 Task: Open Card Market Research Survey in Board Product Roadmap Planning and Execution to Workspace Investor Relations and add a team member Softage.3@softage.net, a label Yellow, a checklist Mobile Device Management, an attachment from your google drive, a color Yellow and finally, add a card description 'Plan and execute company team-building activity at a karaoke bar' and a comment 'This item is a priority on our list, so let us focus on getting it done as soon as possible.'. Add a start date 'Jan 03, 1900' with a due date 'Jan 10, 1900'
Action: Mouse moved to (63, 285)
Screenshot: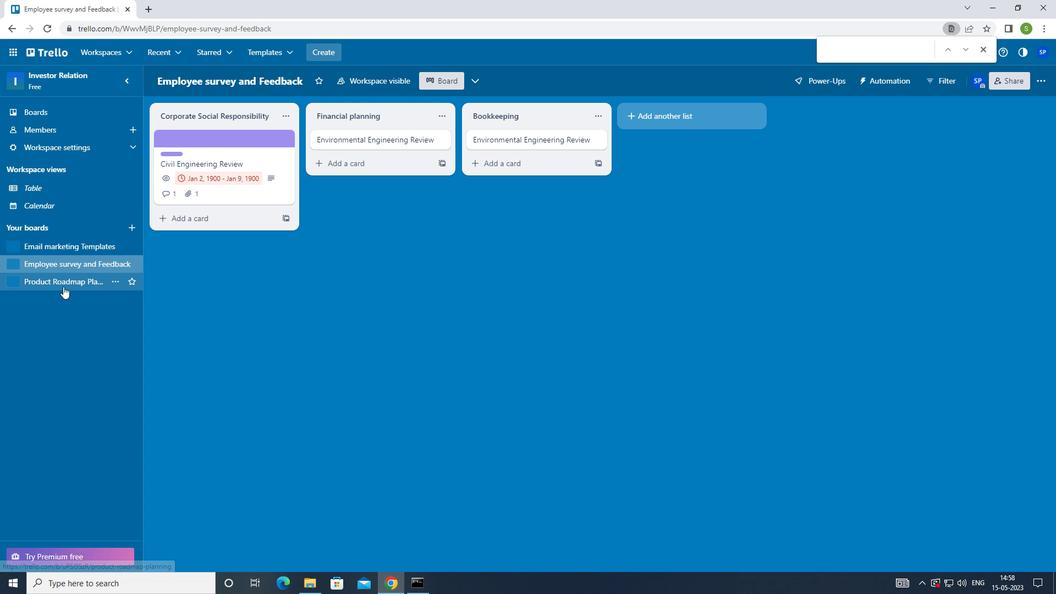 
Action: Mouse pressed left at (63, 285)
Screenshot: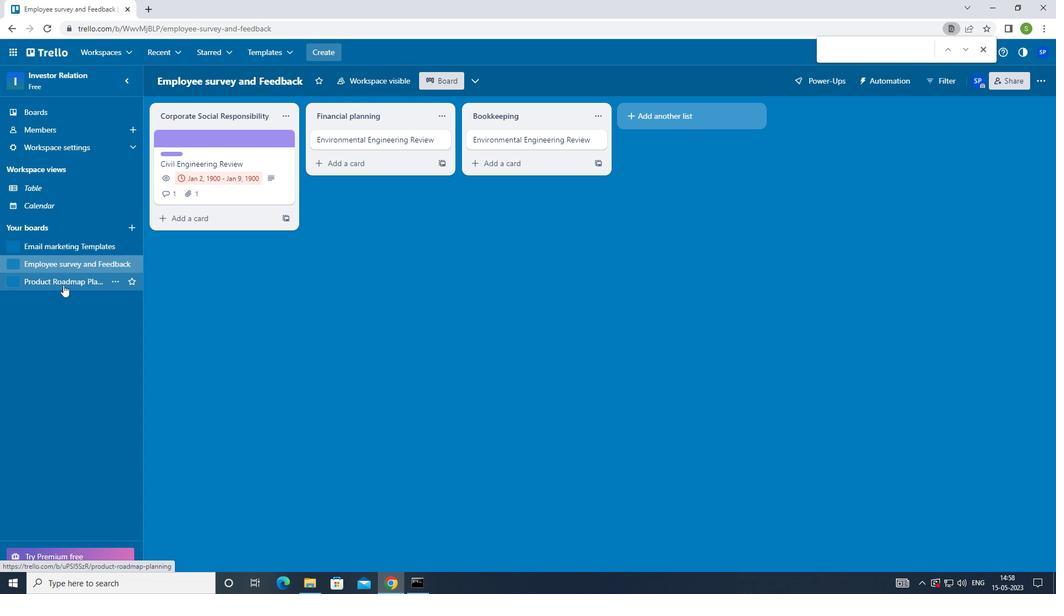
Action: Mouse moved to (214, 145)
Screenshot: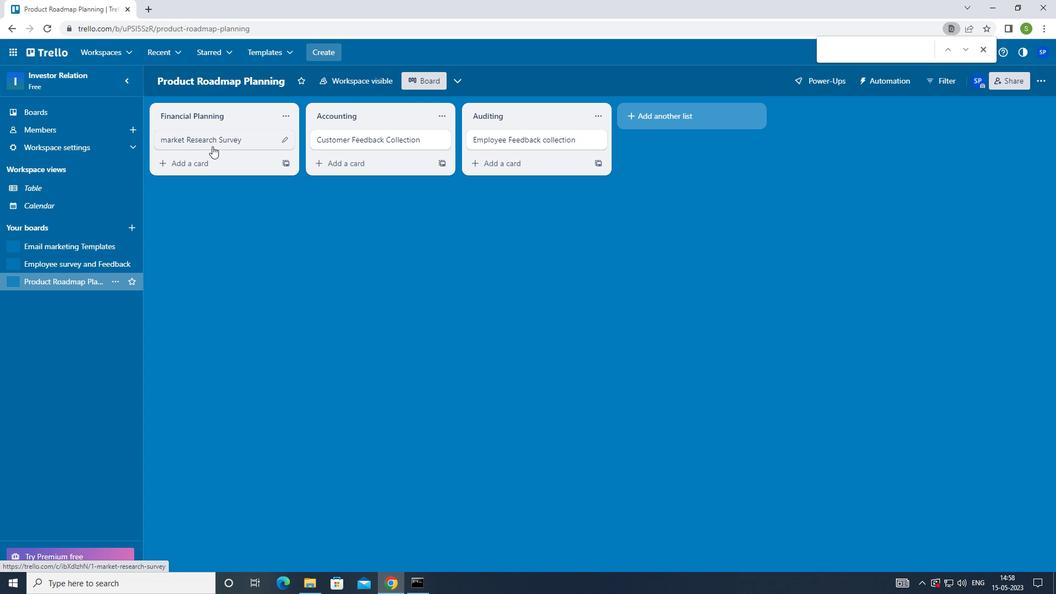 
Action: Mouse pressed left at (214, 145)
Screenshot: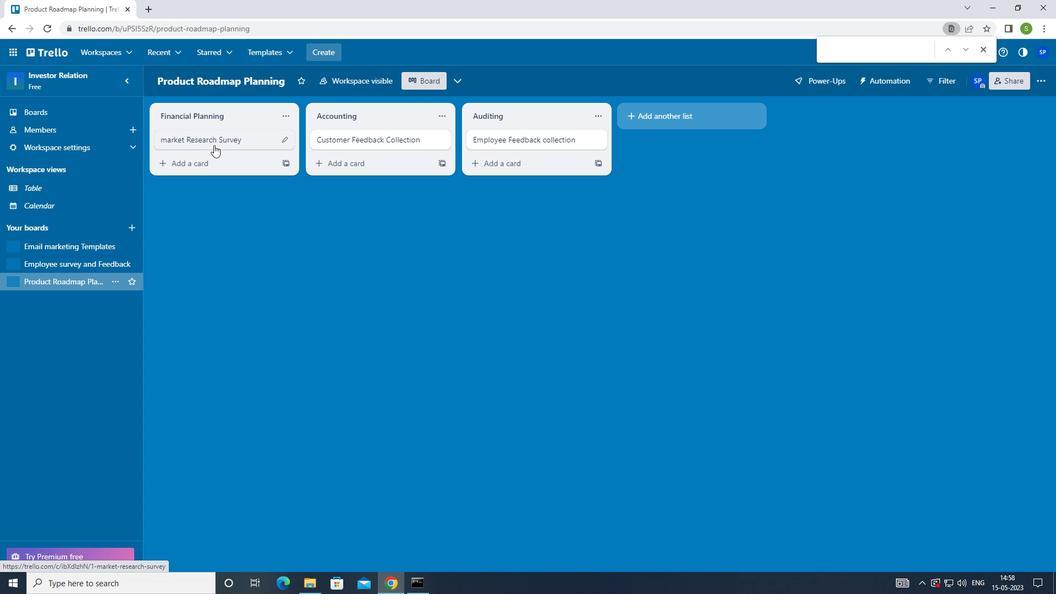 
Action: Mouse moved to (693, 141)
Screenshot: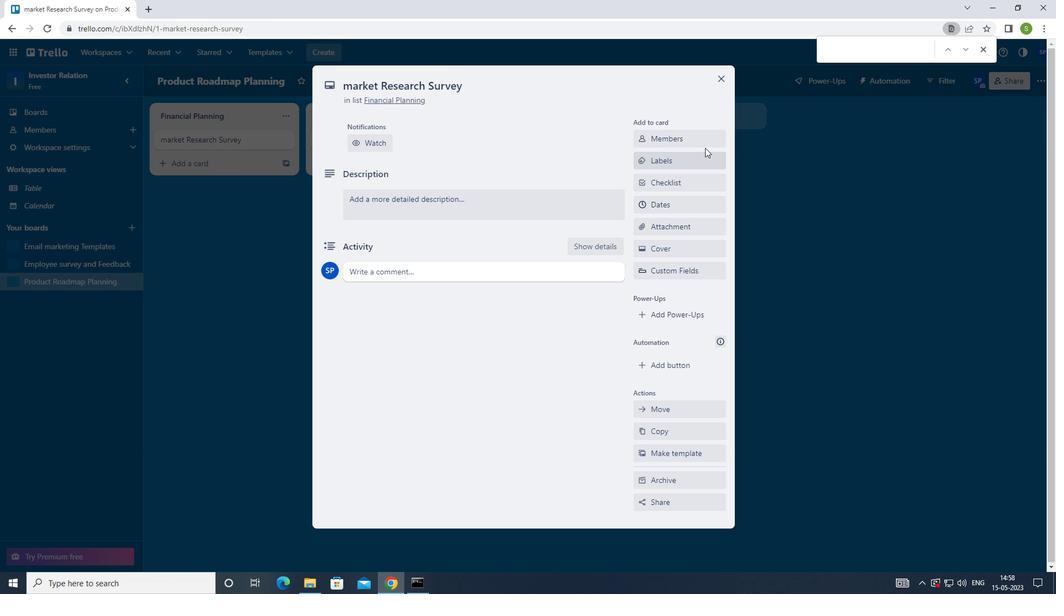 
Action: Mouse pressed left at (693, 141)
Screenshot: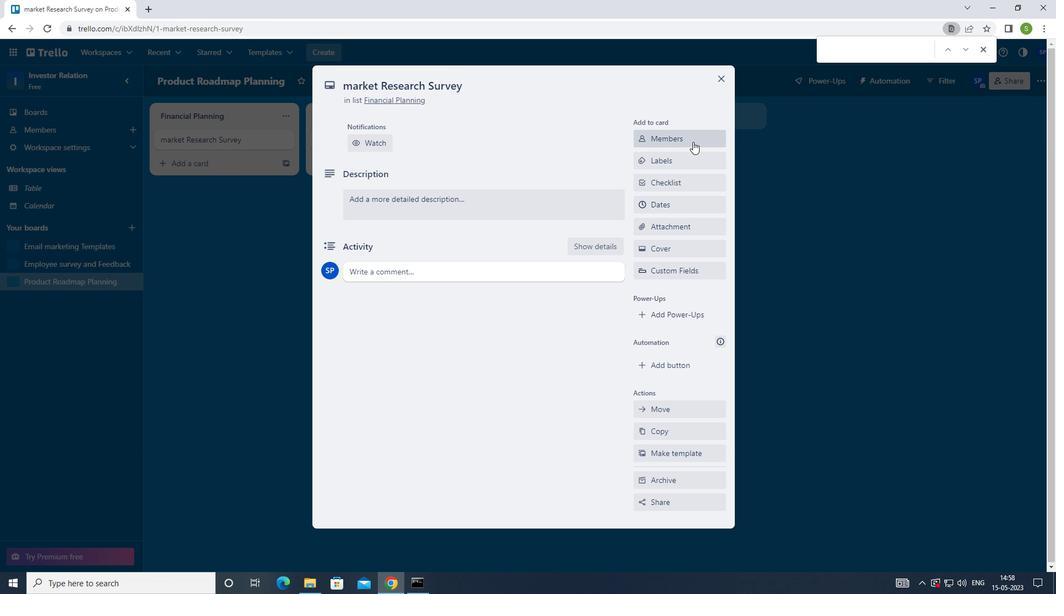 
Action: Mouse moved to (692, 160)
Screenshot: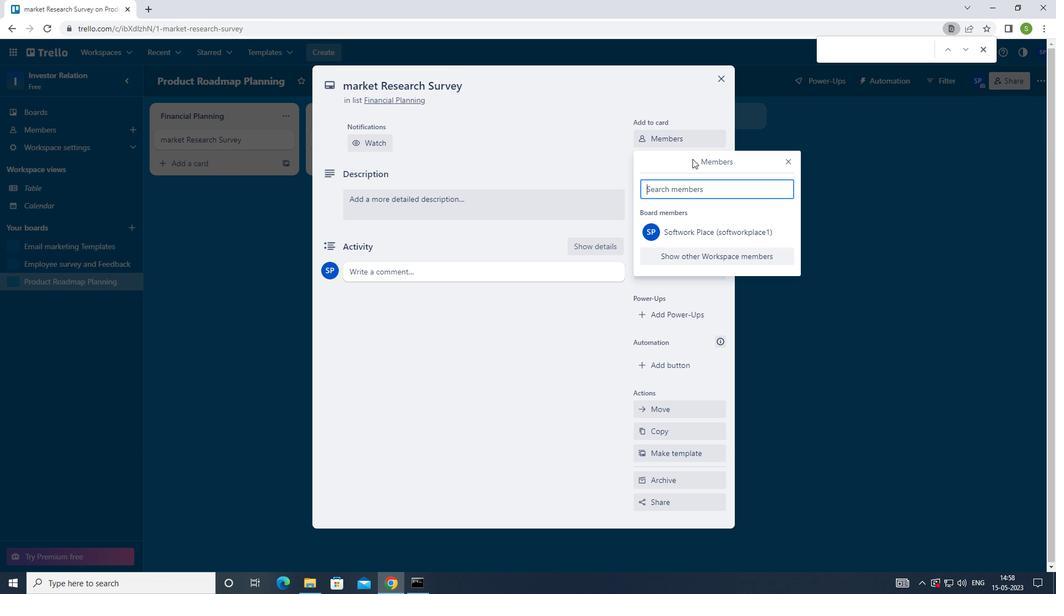 
Action: Key pressed <Key.shift>SOFTAGE.3<Key.shift>@SOFTAGE.NET<Key.enter>
Screenshot: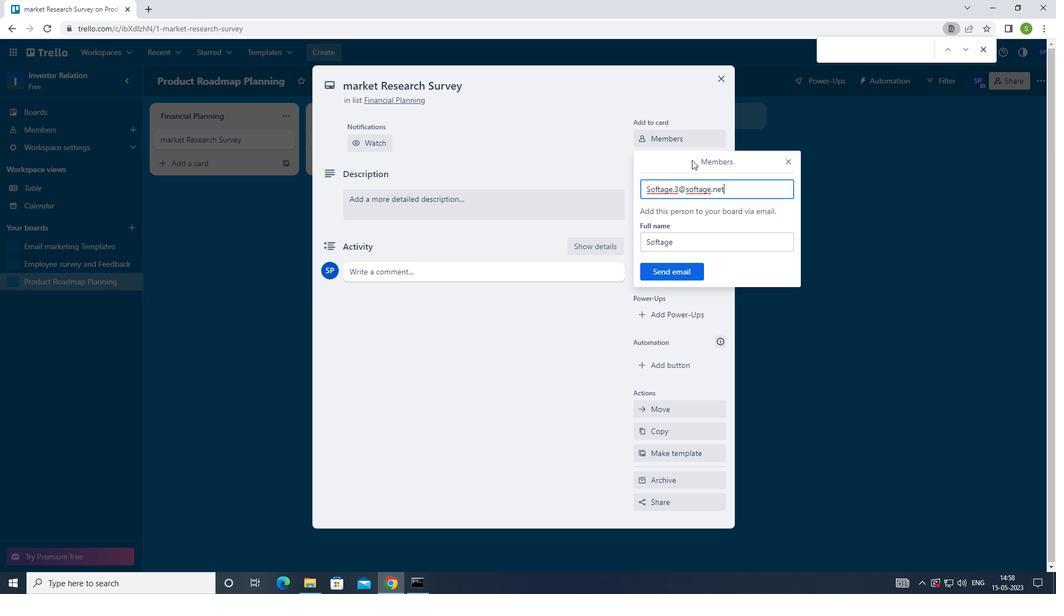 
Action: Mouse moved to (785, 164)
Screenshot: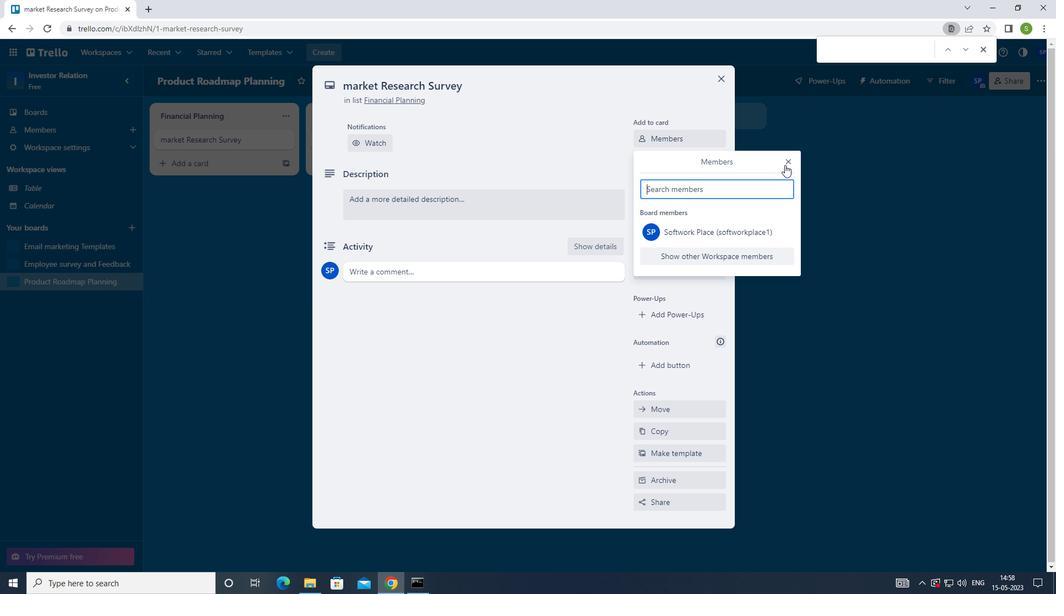 
Action: Mouse pressed left at (785, 164)
Screenshot: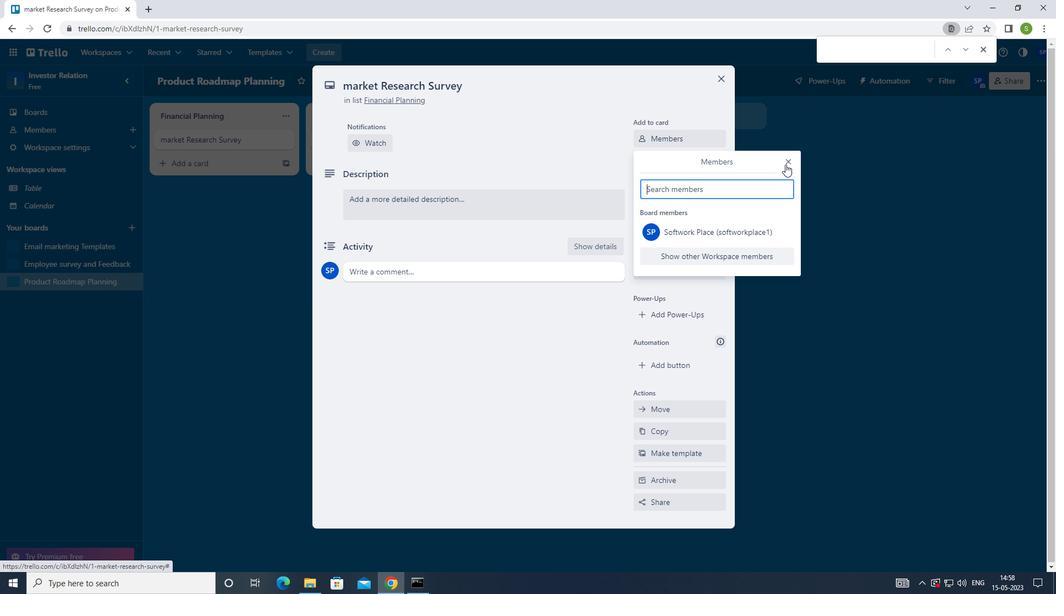 
Action: Mouse moved to (678, 165)
Screenshot: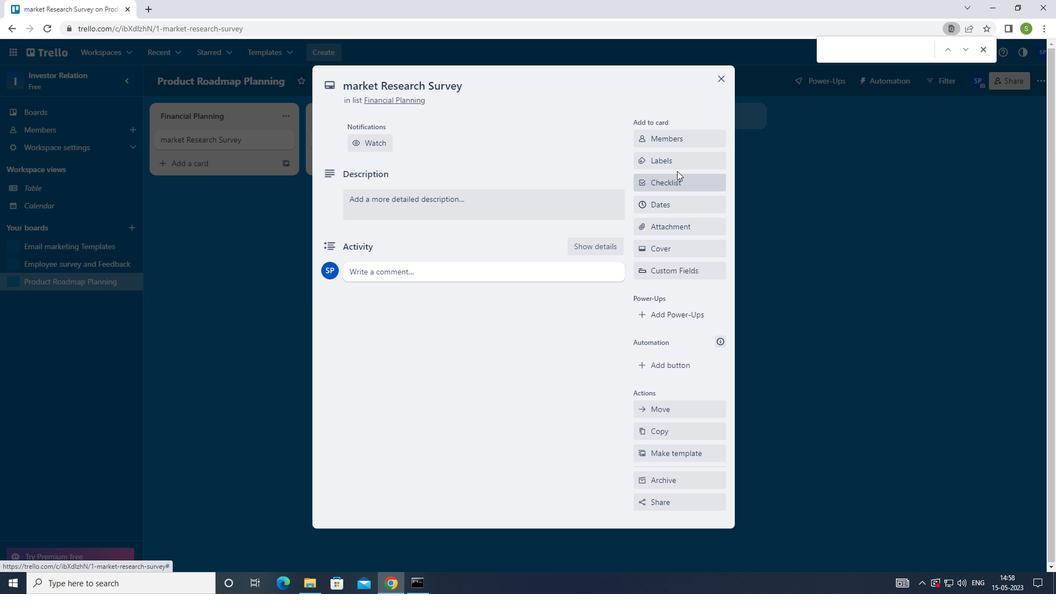 
Action: Mouse pressed left at (678, 165)
Screenshot: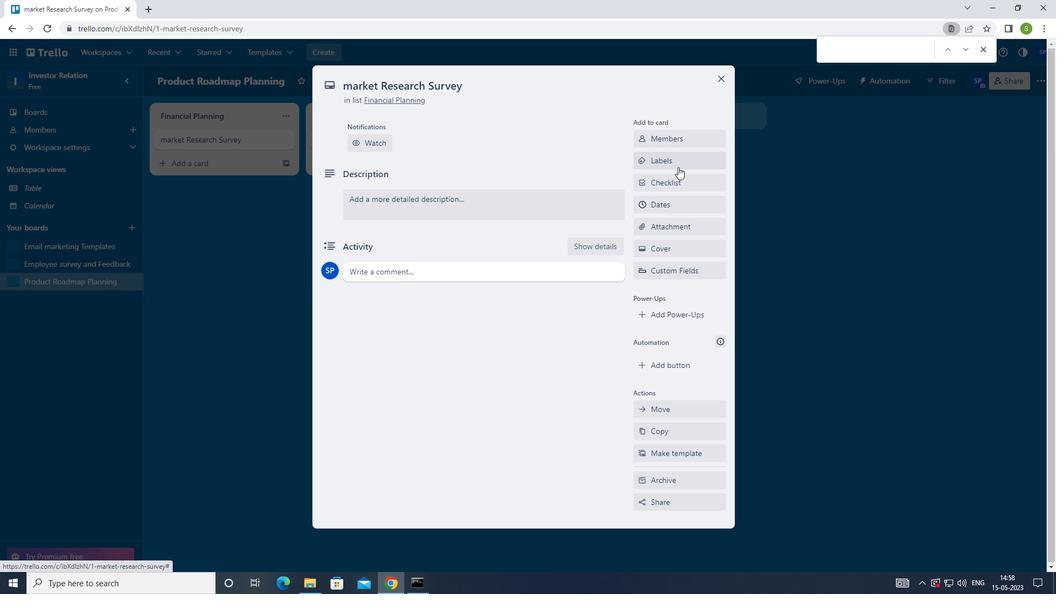 
Action: Mouse moved to (644, 271)
Screenshot: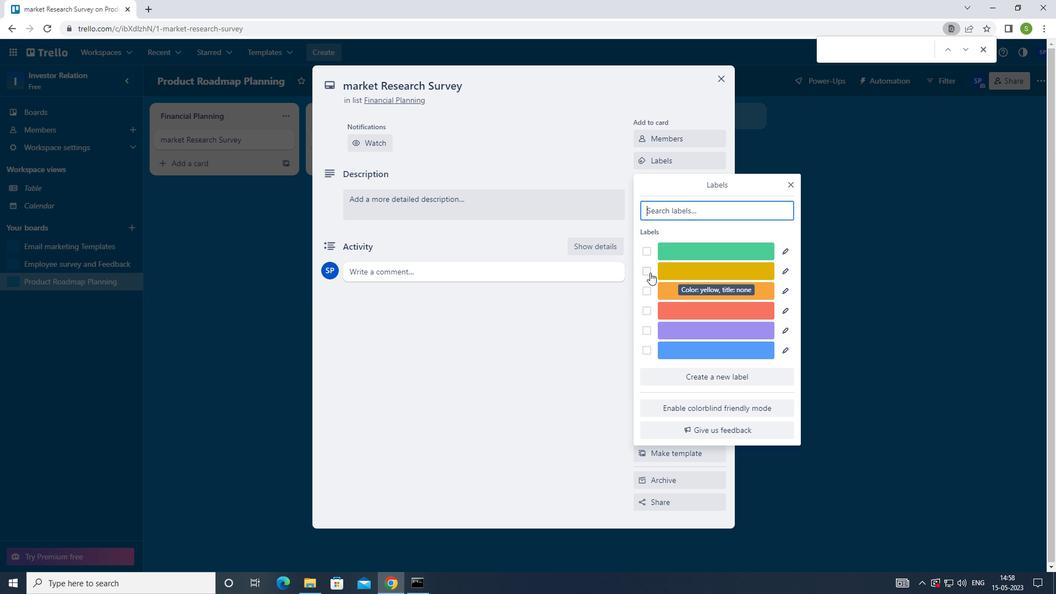 
Action: Mouse pressed left at (644, 271)
Screenshot: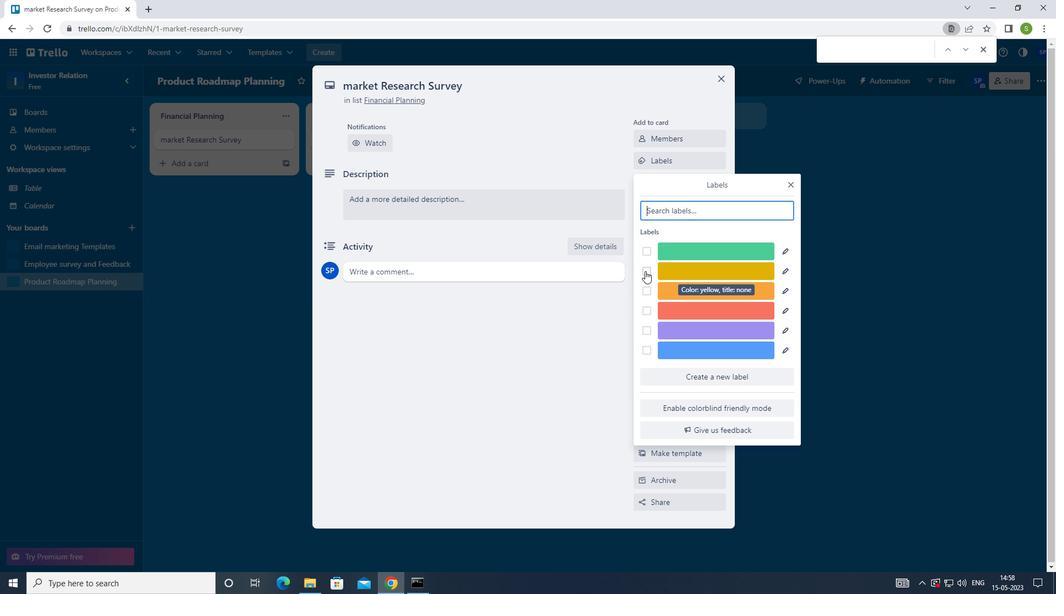 
Action: Mouse moved to (790, 185)
Screenshot: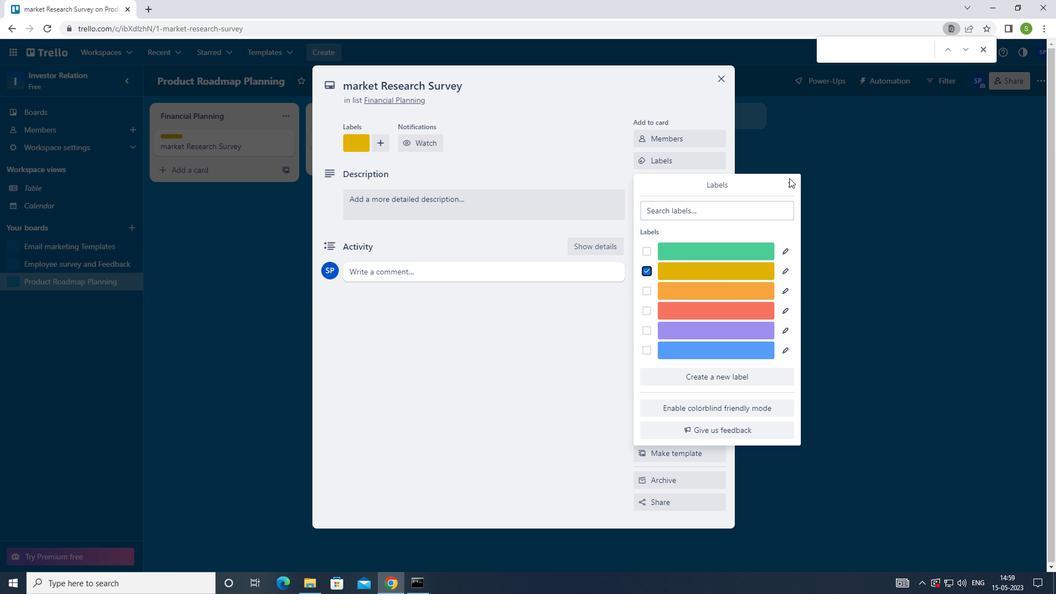 
Action: Mouse pressed left at (790, 185)
Screenshot: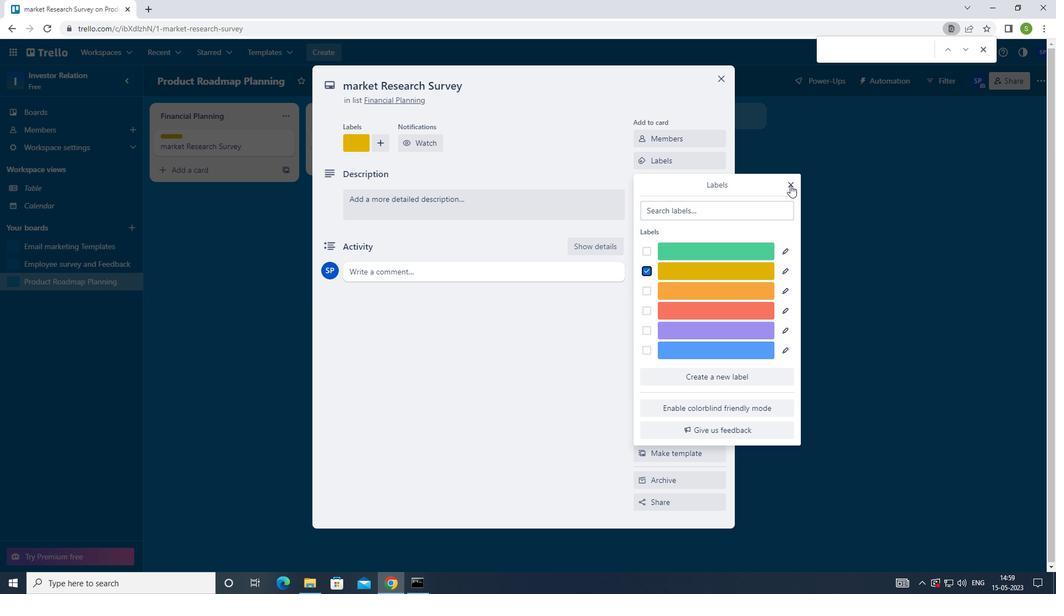 
Action: Mouse moved to (677, 186)
Screenshot: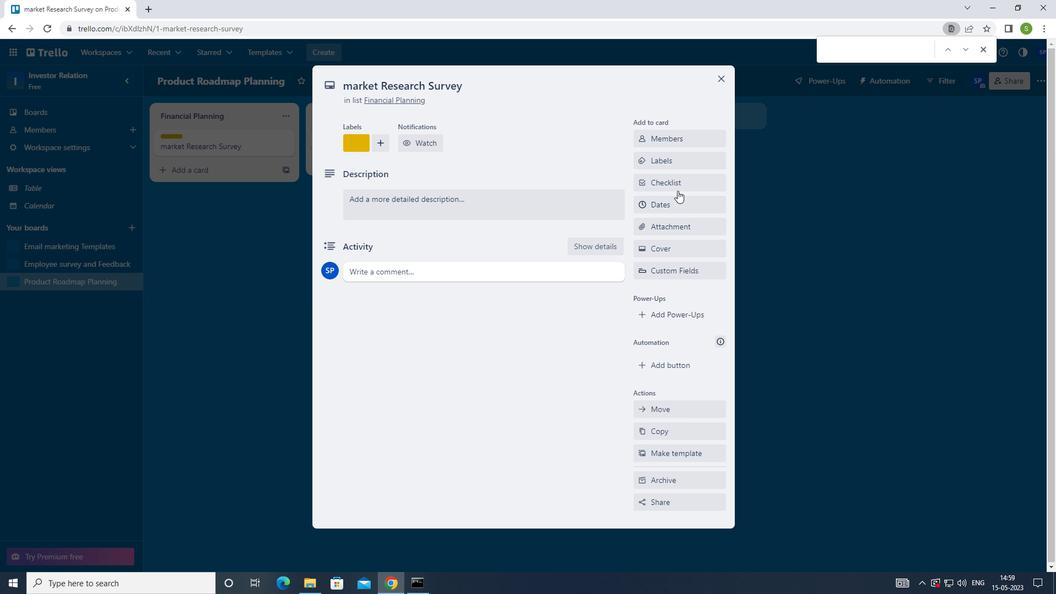 
Action: Mouse pressed left at (677, 186)
Screenshot: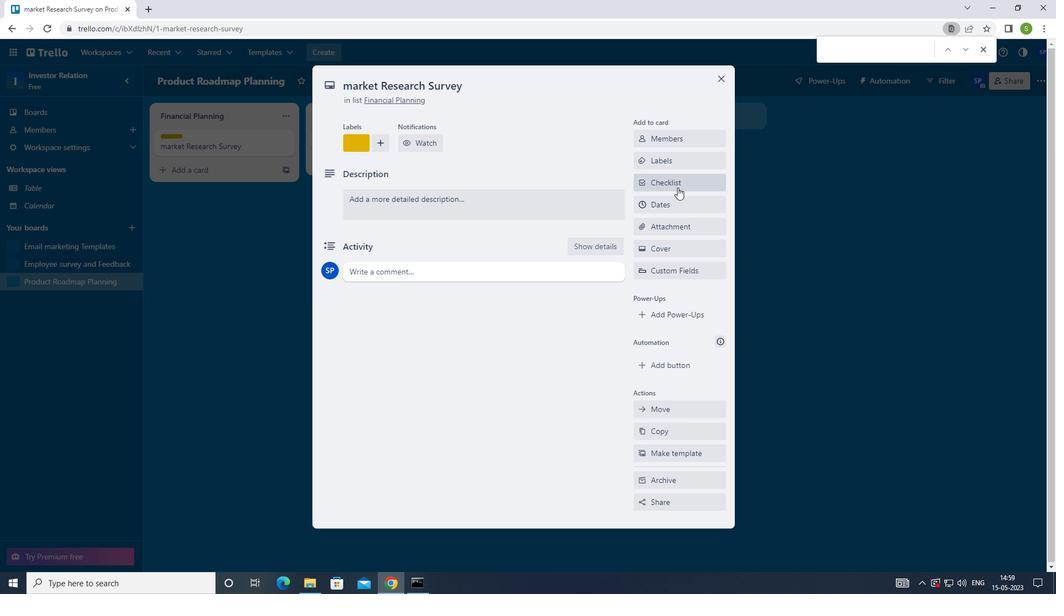 
Action: Mouse moved to (746, 191)
Screenshot: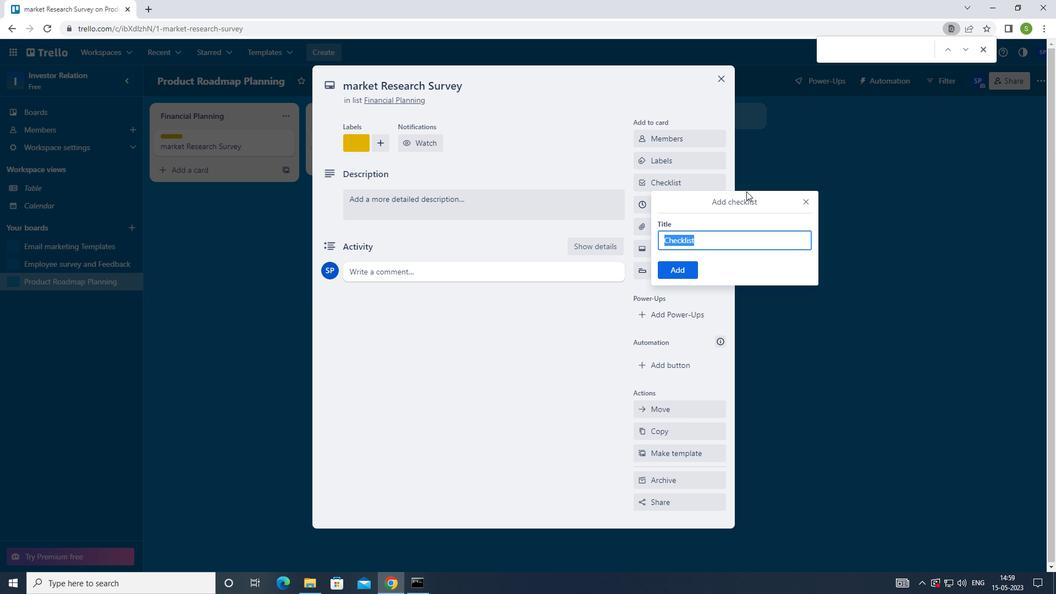 
Action: Key pressed <Key.shift><Key.shift><Key.shift>MOBILK<Key.backspace>E<Key.space><Key.shift>DEVICE<Key.space><Key.shift>MANAGMENT
Screenshot: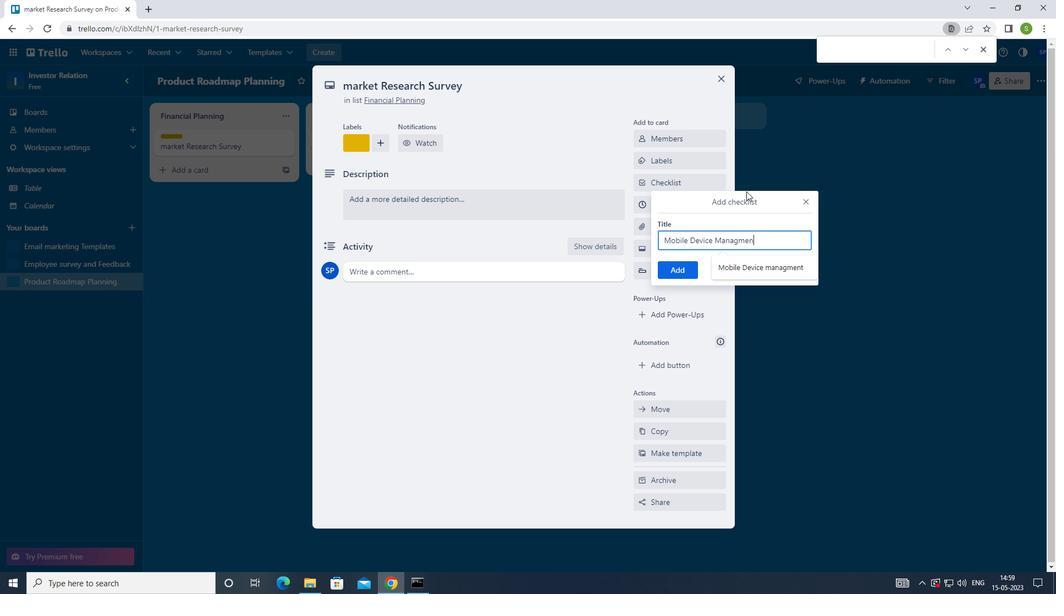 
Action: Mouse moved to (684, 273)
Screenshot: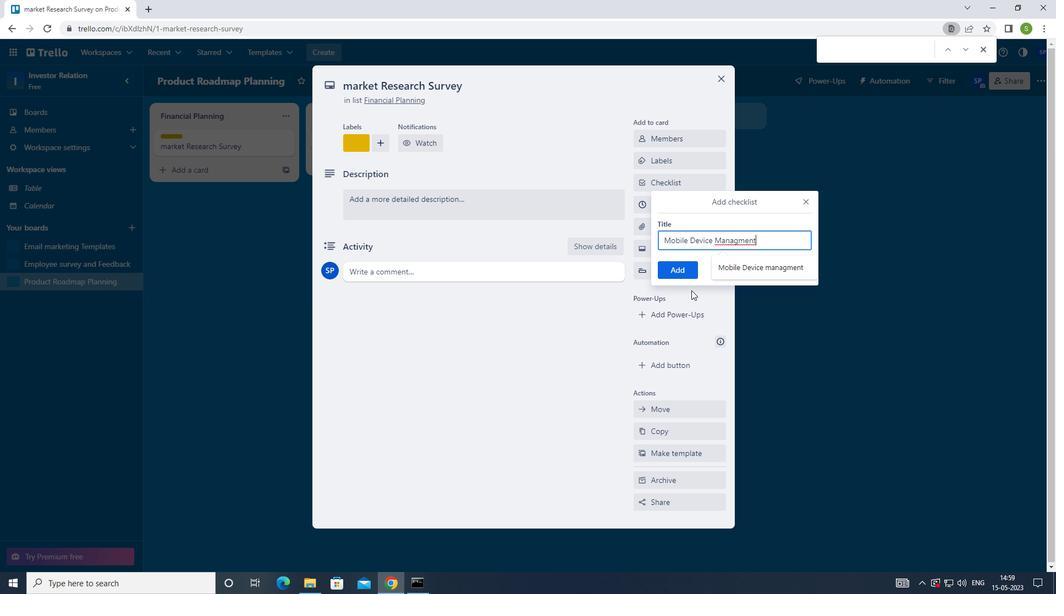 
Action: Mouse pressed left at (684, 273)
Screenshot: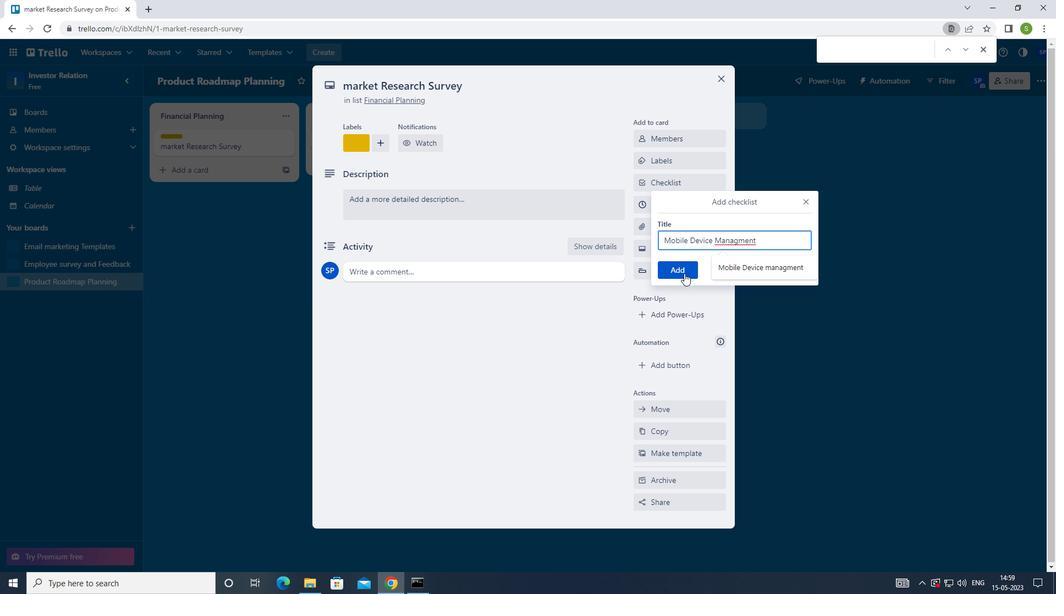 
Action: Mouse moved to (669, 231)
Screenshot: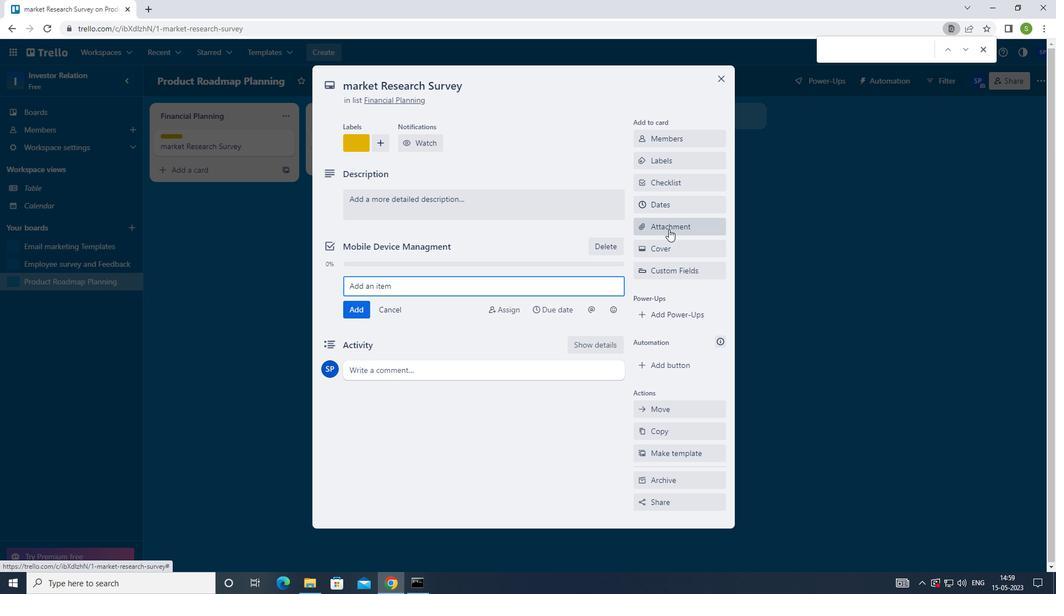 
Action: Mouse pressed left at (669, 231)
Screenshot: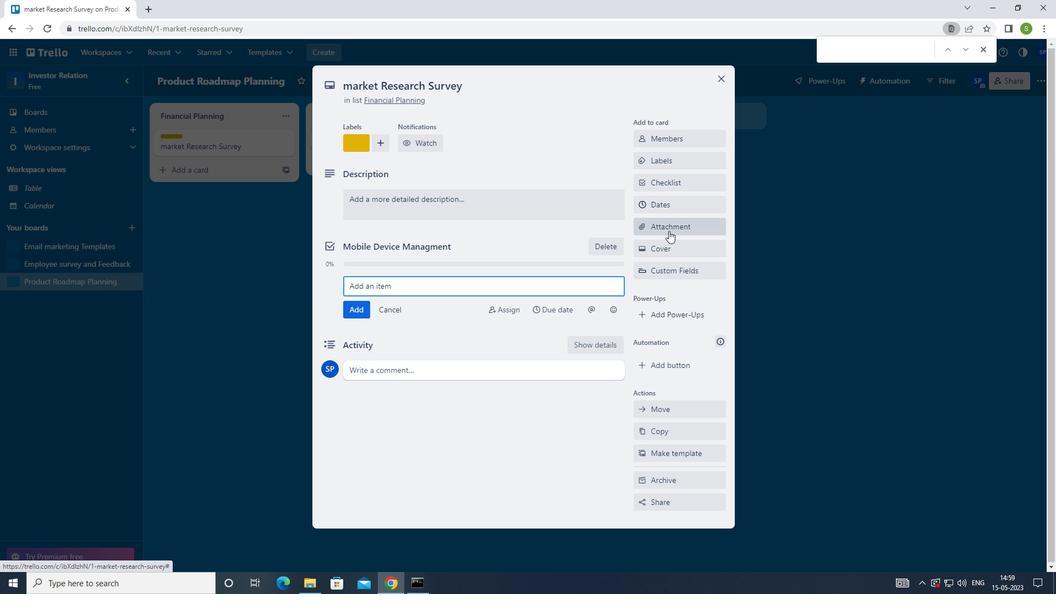 
Action: Mouse moved to (671, 313)
Screenshot: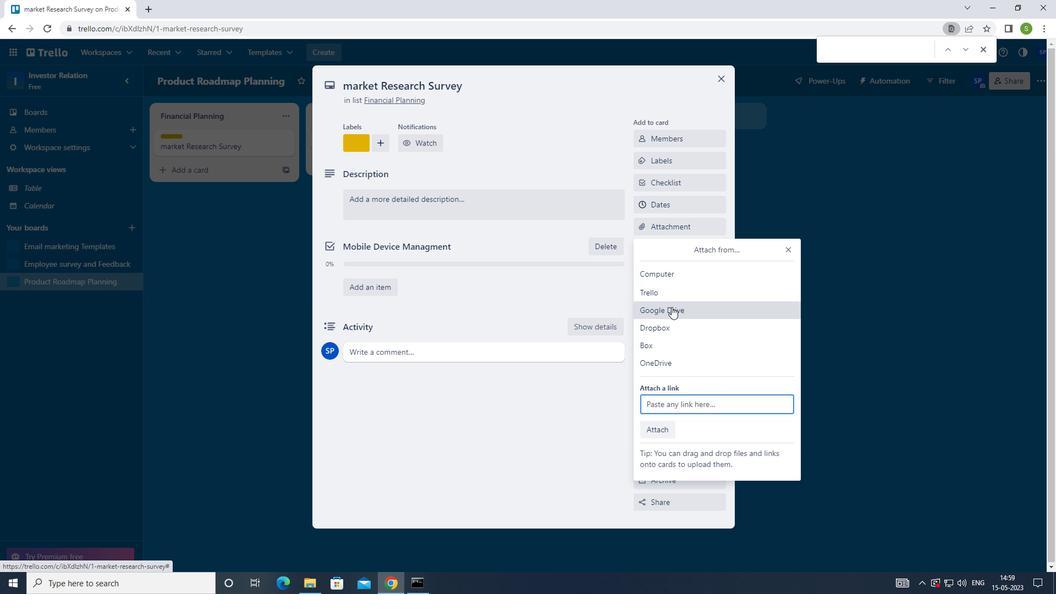 
Action: Mouse pressed left at (671, 313)
Screenshot: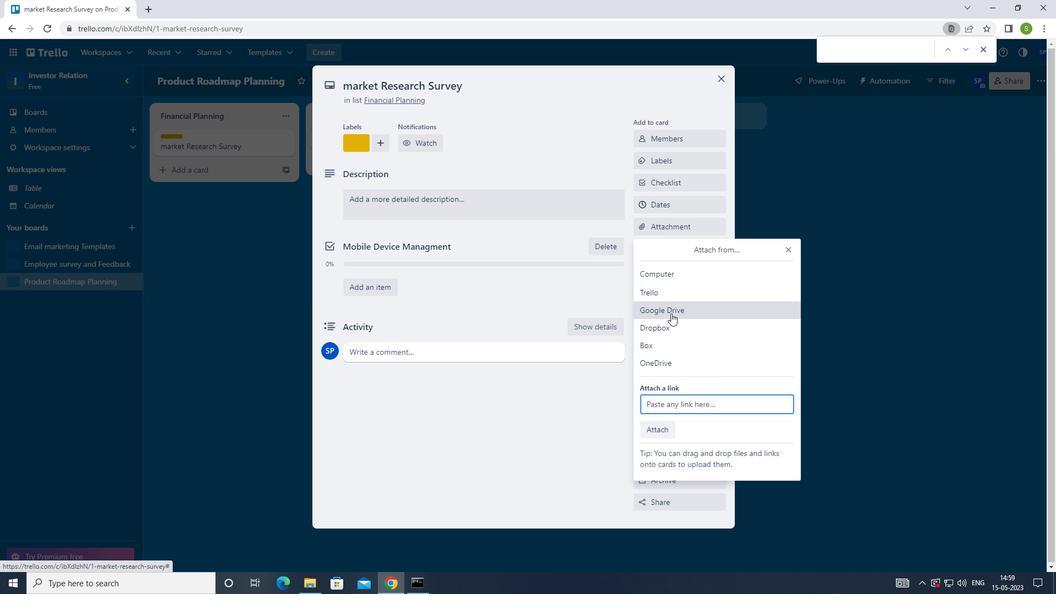 
Action: Mouse moved to (317, 263)
Screenshot: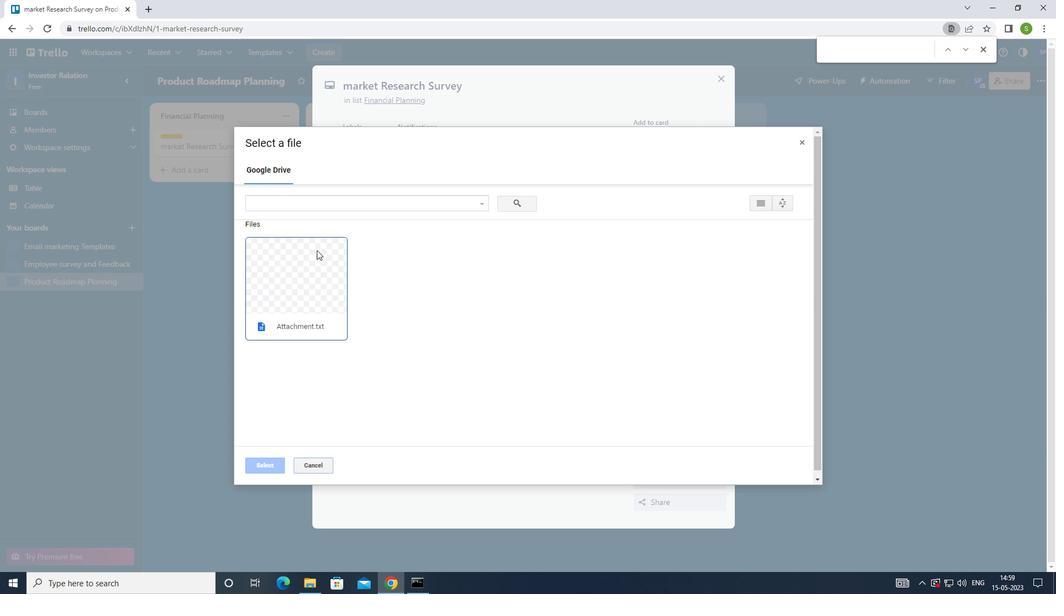 
Action: Mouse pressed left at (317, 263)
Screenshot: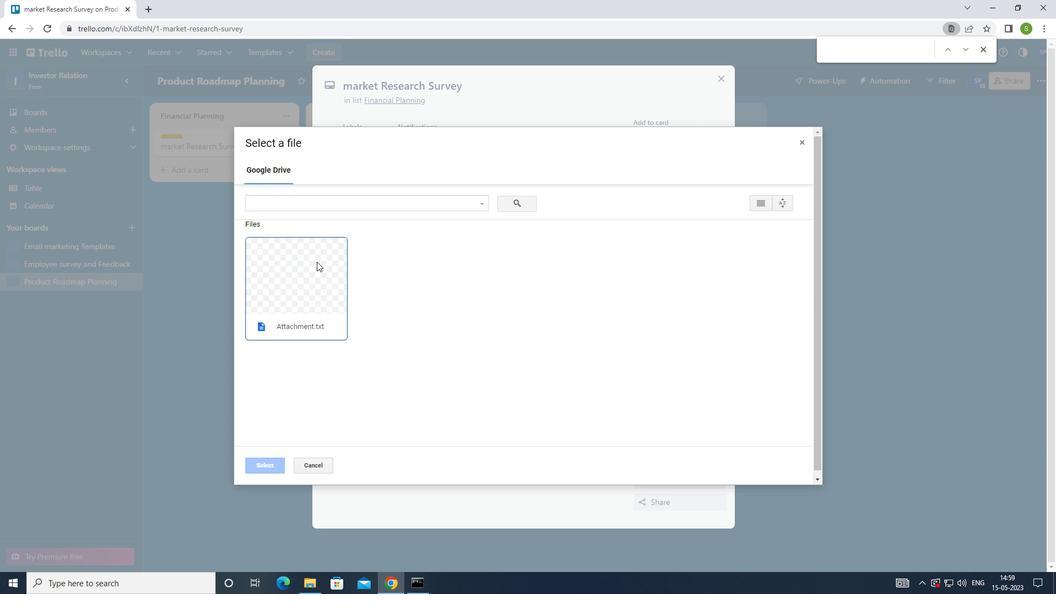 
Action: Mouse moved to (261, 465)
Screenshot: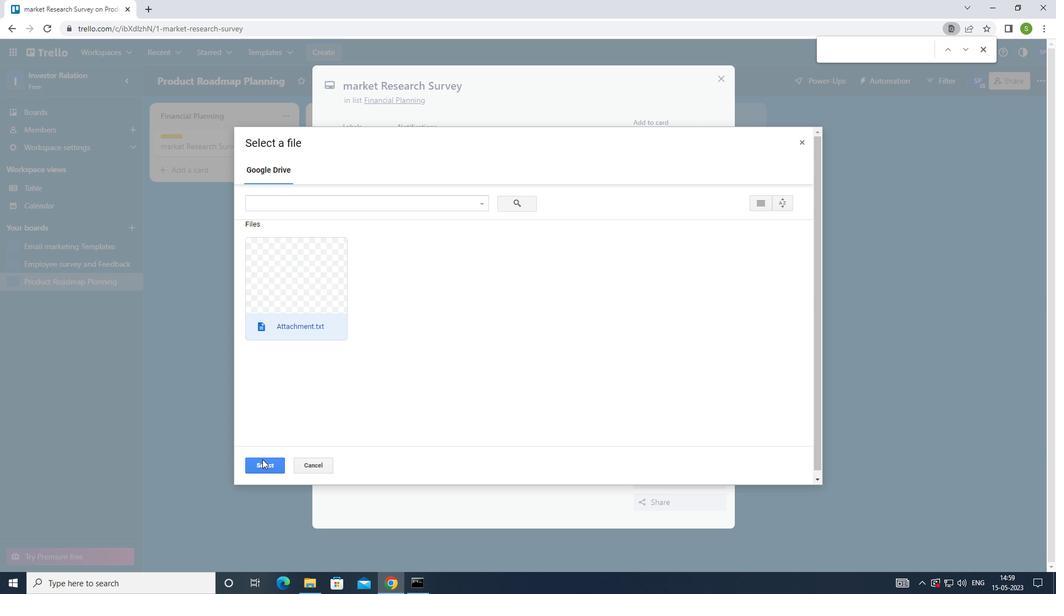 
Action: Mouse pressed left at (261, 465)
Screenshot: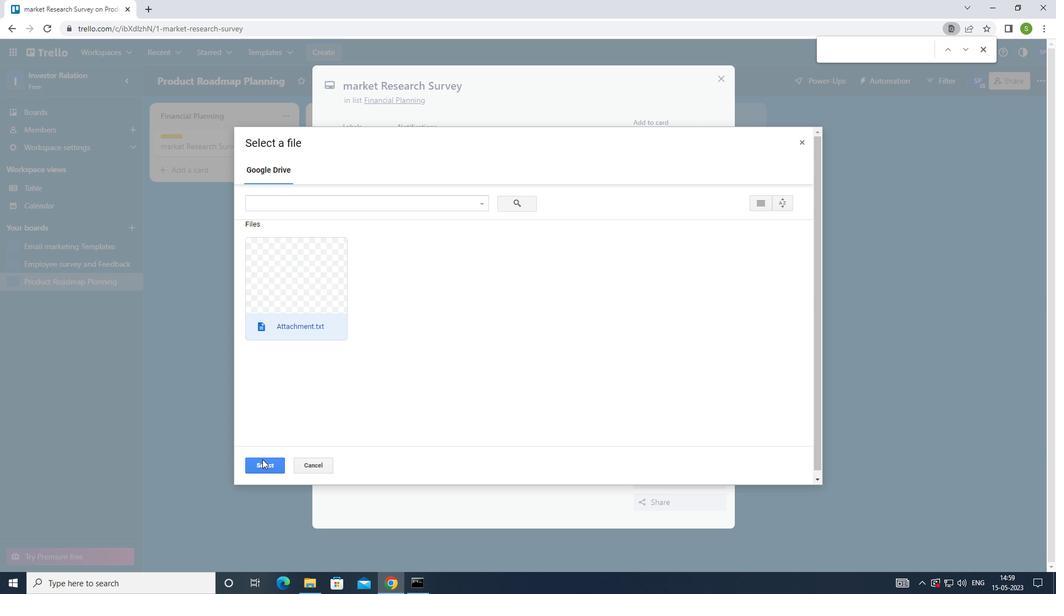
Action: Mouse moved to (674, 252)
Screenshot: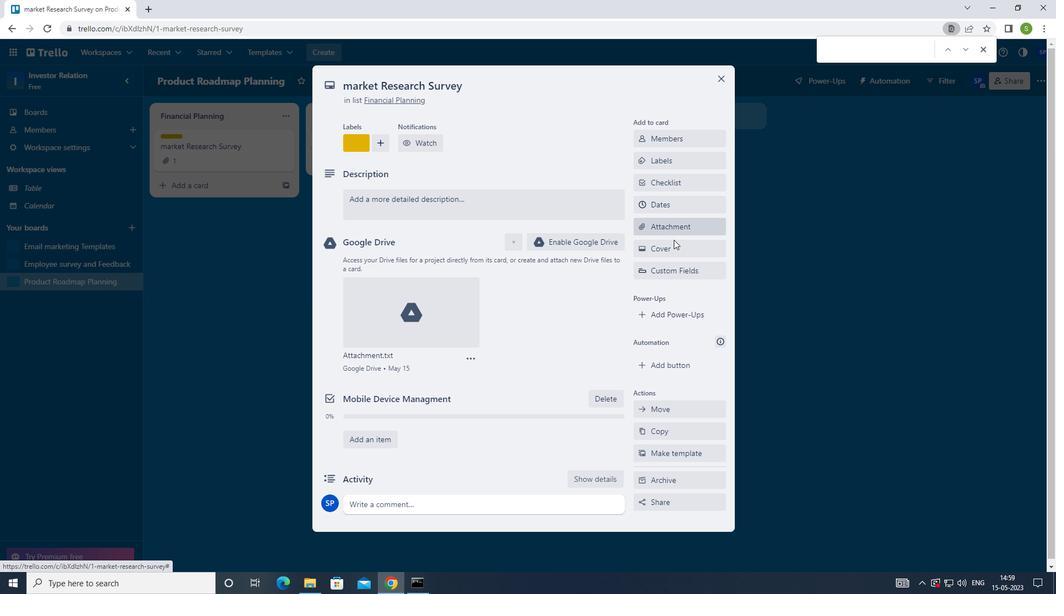 
Action: Mouse pressed left at (674, 252)
Screenshot: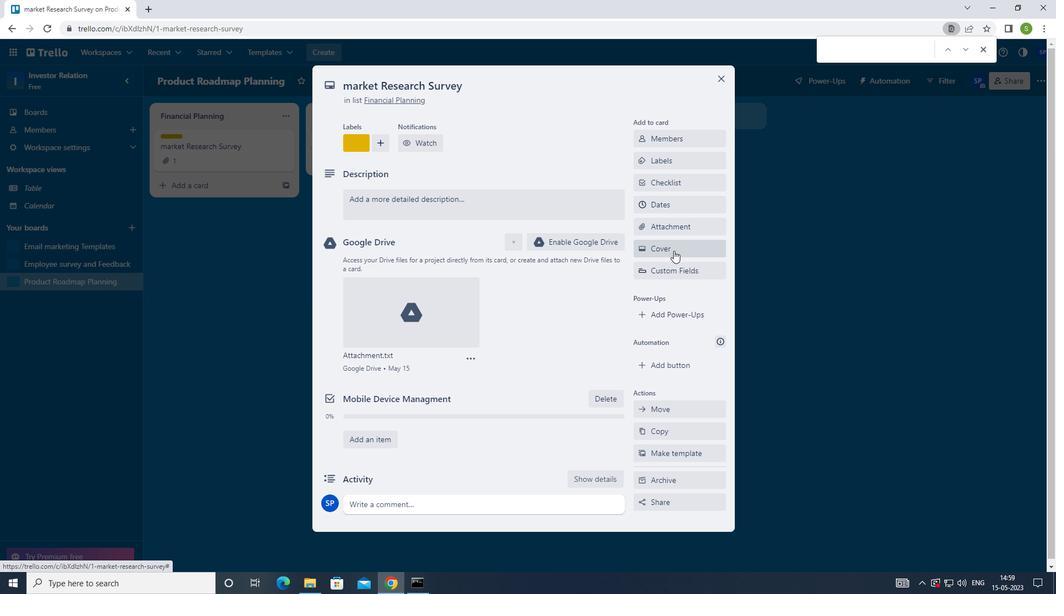
Action: Mouse moved to (688, 347)
Screenshot: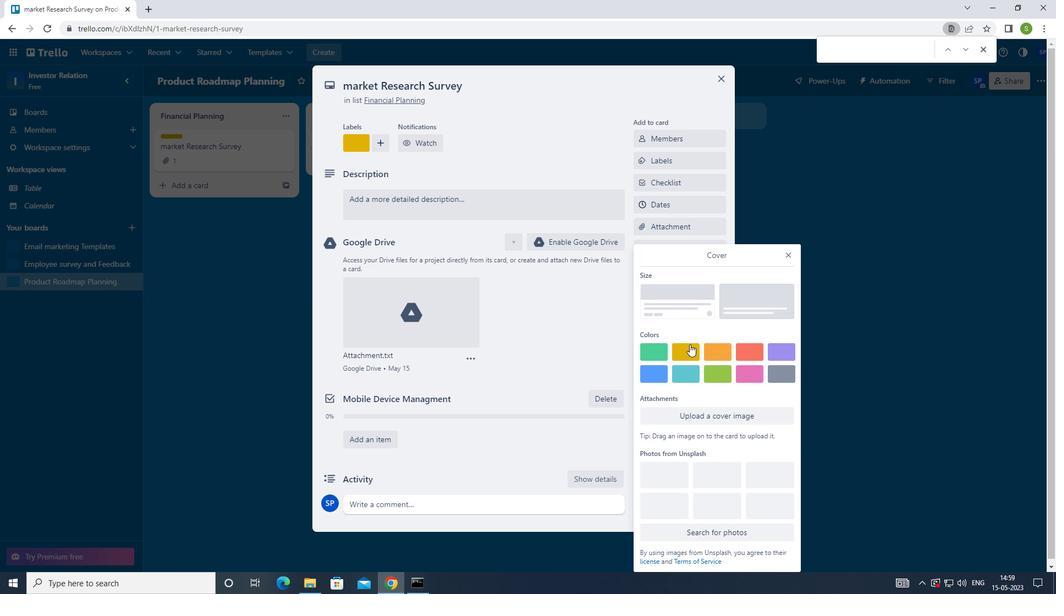 
Action: Mouse pressed left at (688, 347)
Screenshot: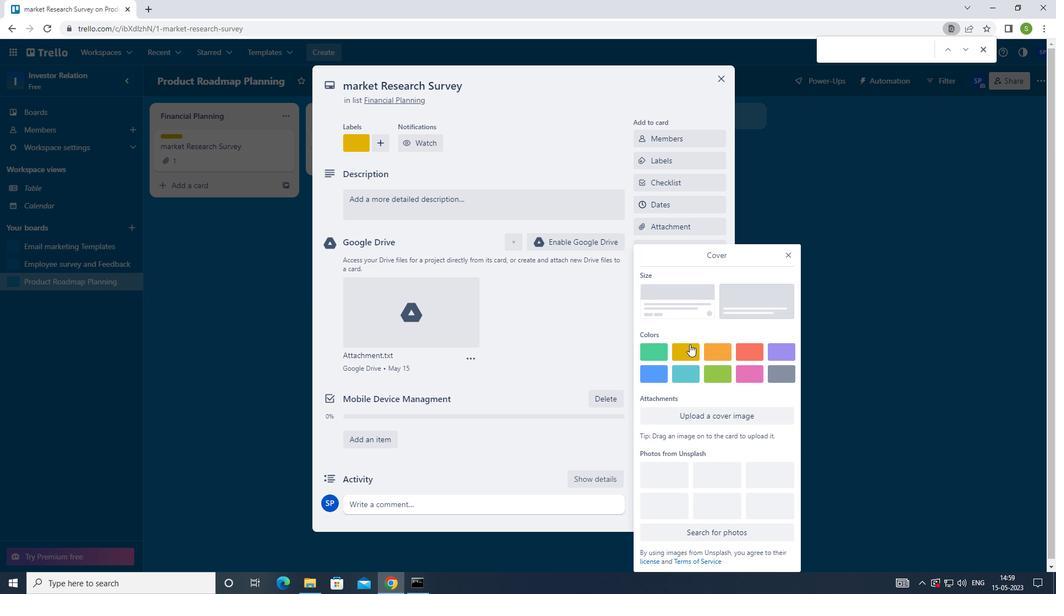 
Action: Mouse moved to (788, 238)
Screenshot: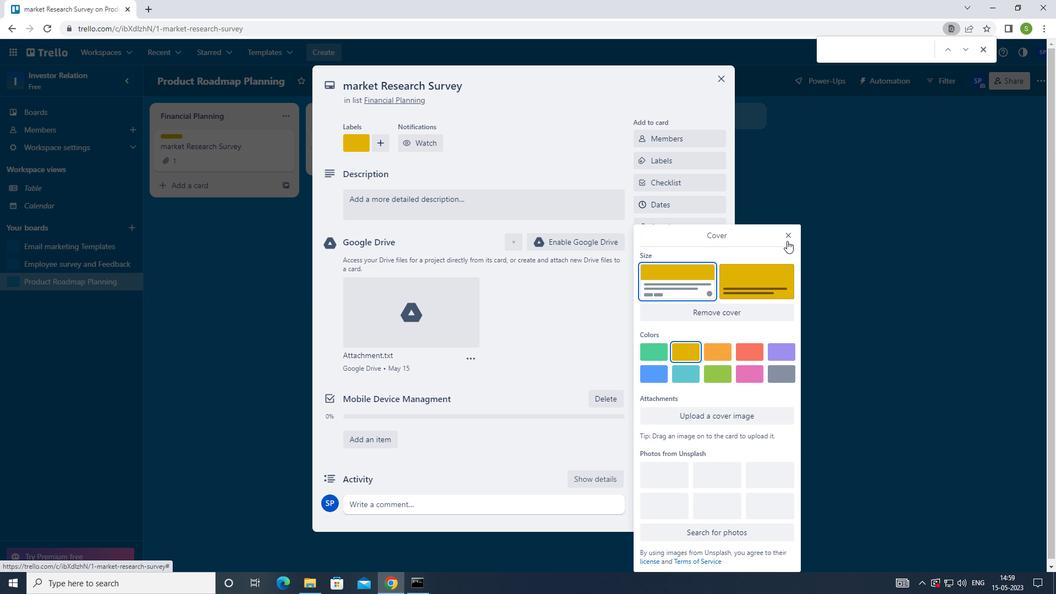 
Action: Mouse pressed left at (788, 238)
Screenshot: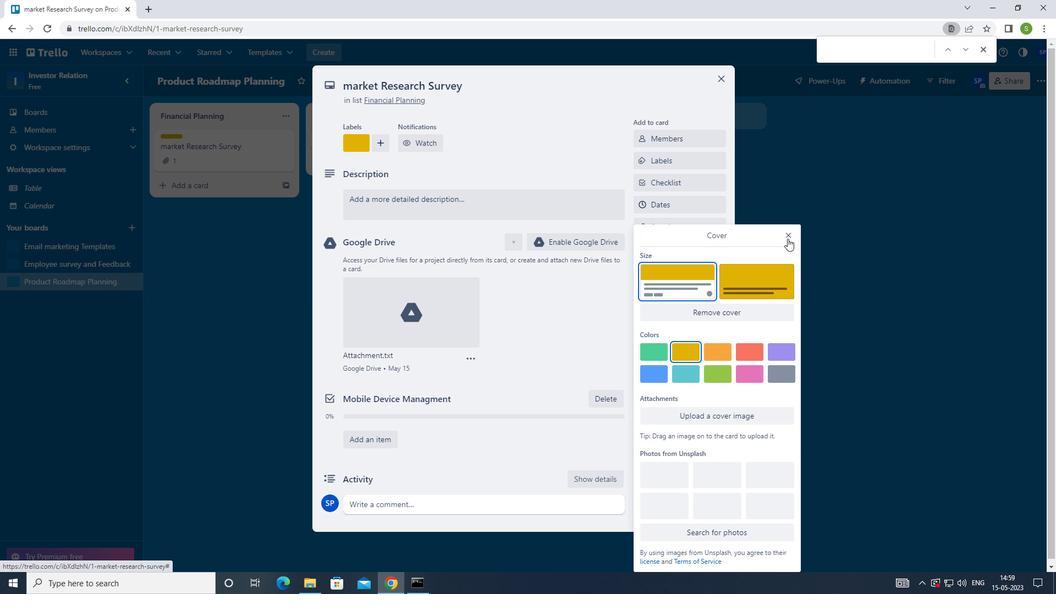 
Action: Mouse moved to (526, 205)
Screenshot: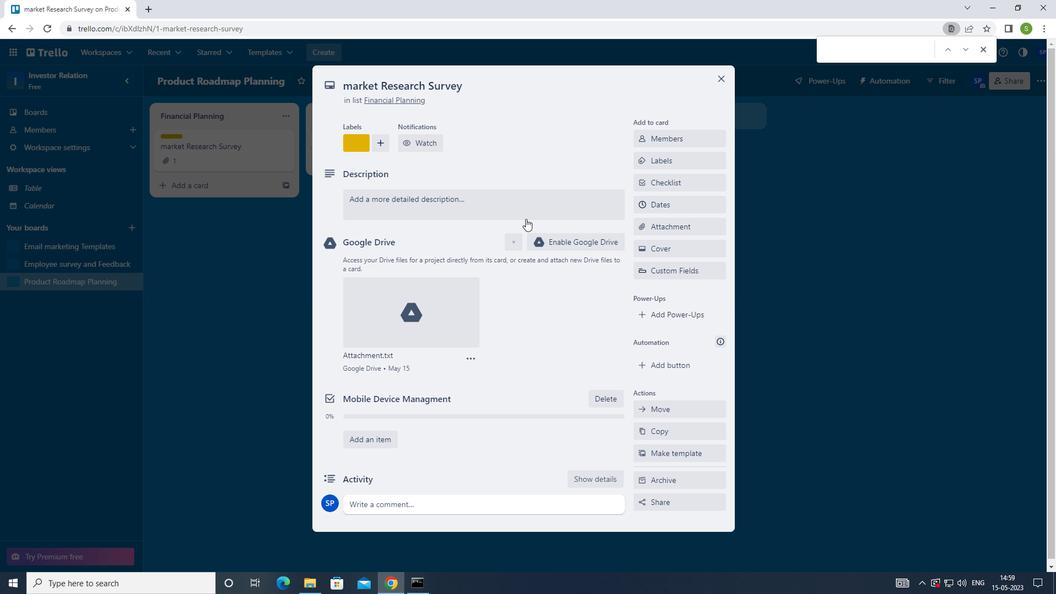 
Action: Mouse pressed left at (526, 205)
Screenshot: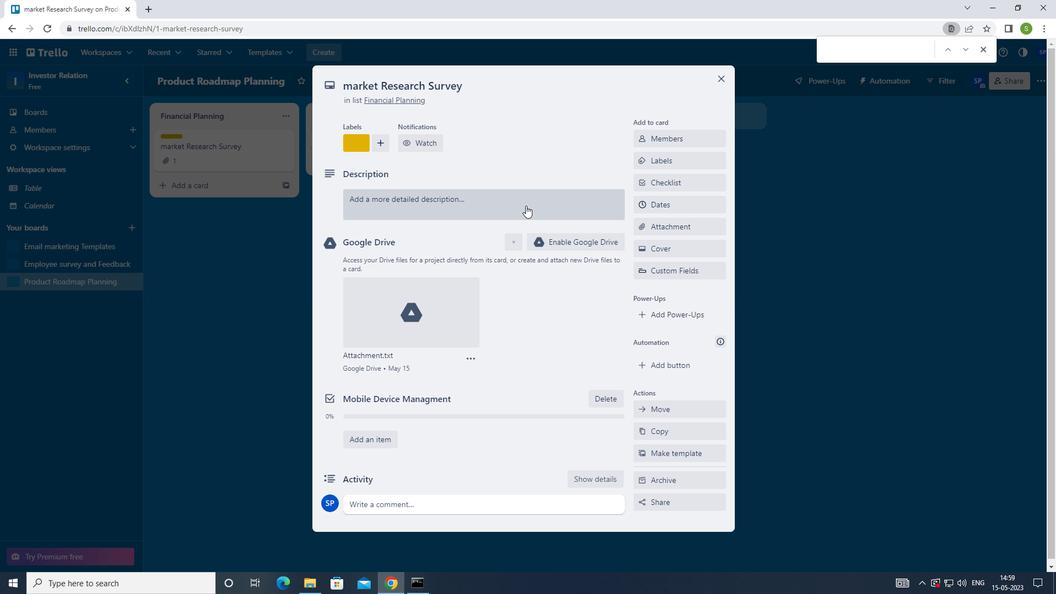 
Action: Mouse moved to (548, 198)
Screenshot: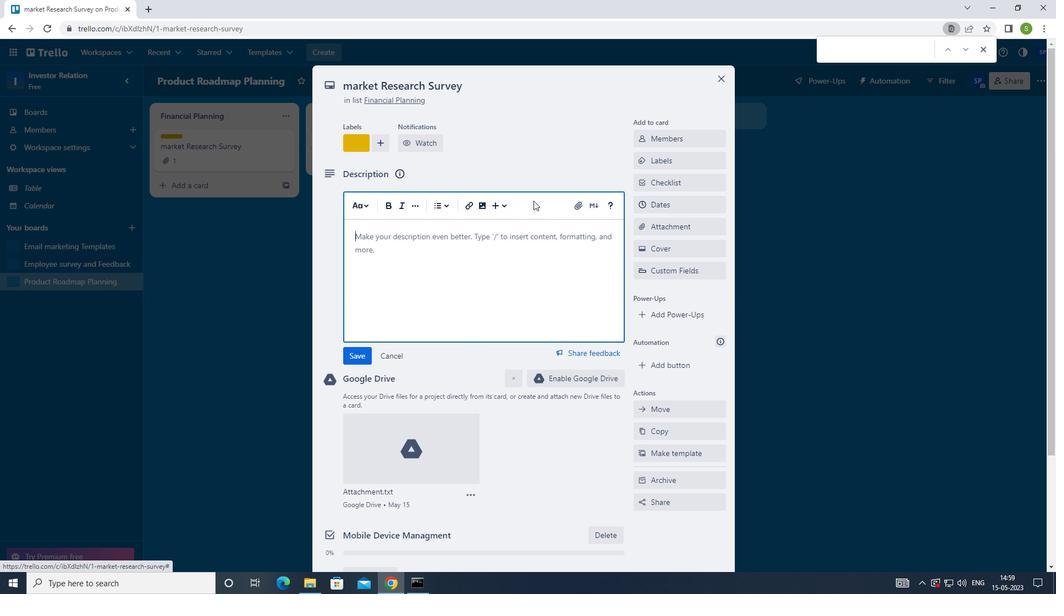 
Action: Key pressed <Key.shift_r>PLAN<Key.space>AND<Key.space>EXECUTE<Key.space>COMPANY<Key.space>TEAM-BUILDING<Key.space>ACTIVITY<Key.space>AT<Key.space>A<Key.space>KAR
Screenshot: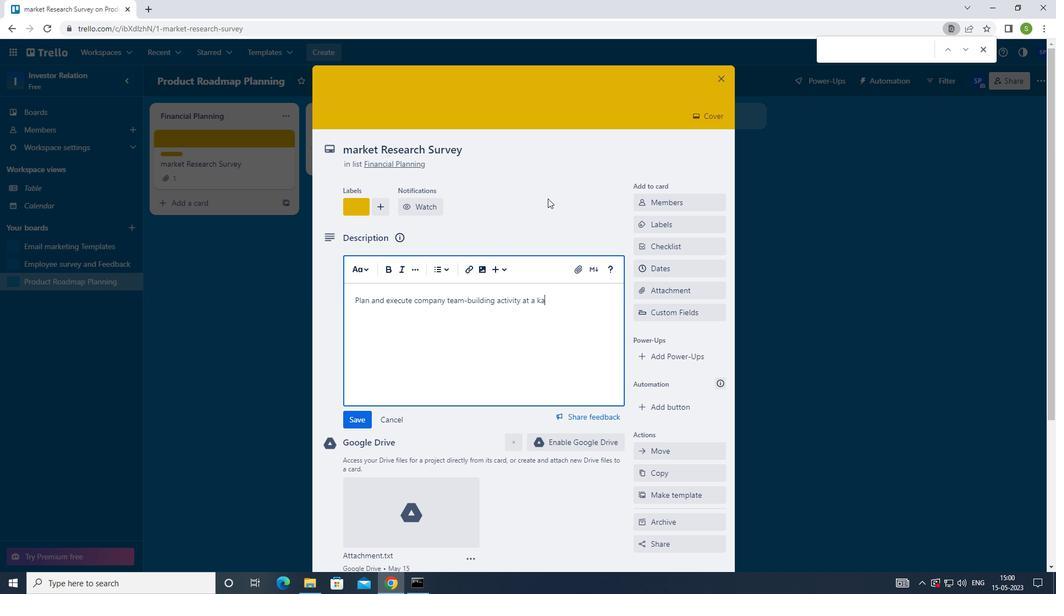 
Action: Mouse moved to (548, 198)
Screenshot: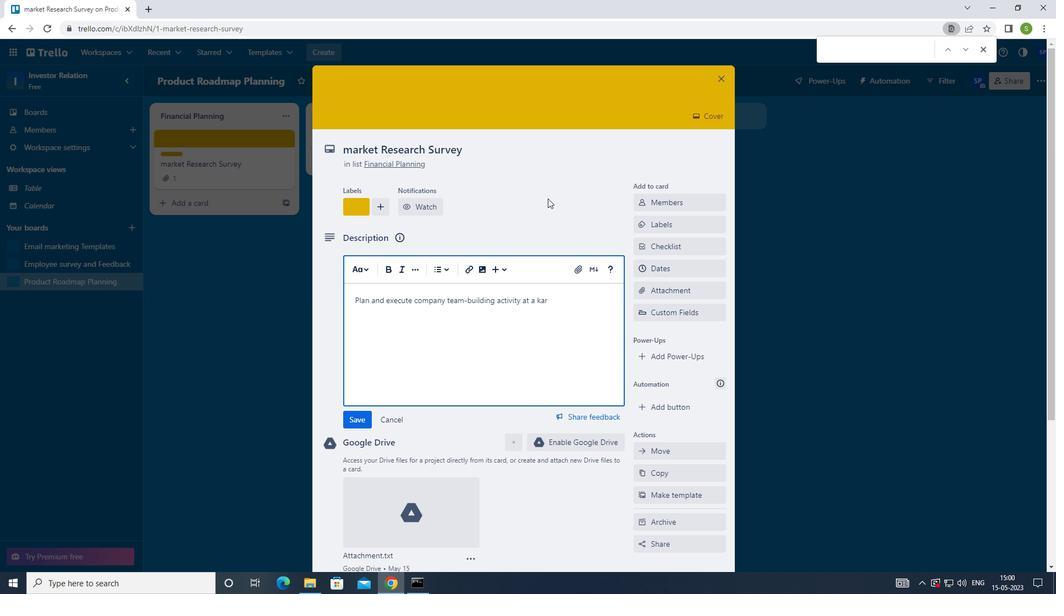 
Action: Key pressed AOKE<Key.space>BAR
Screenshot: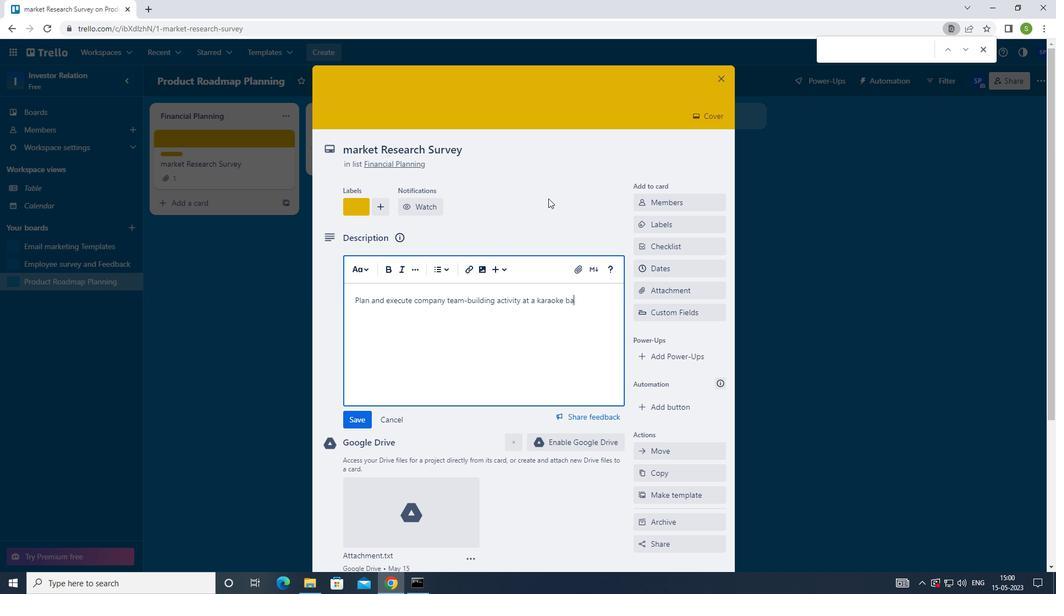 
Action: Mouse moved to (358, 419)
Screenshot: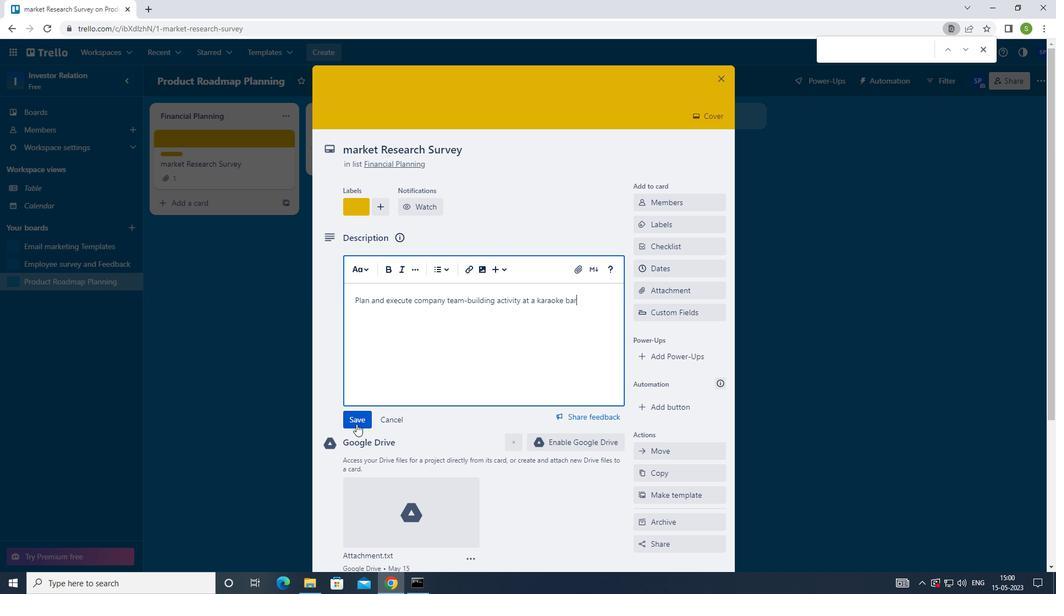 
Action: Mouse pressed left at (358, 419)
Screenshot: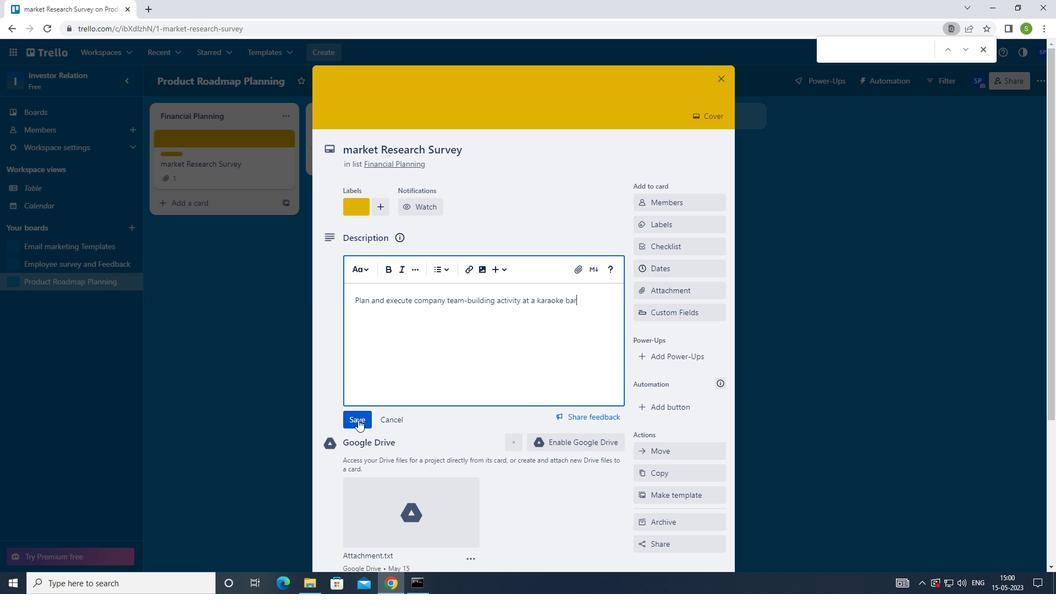 
Action: Mouse moved to (384, 478)
Screenshot: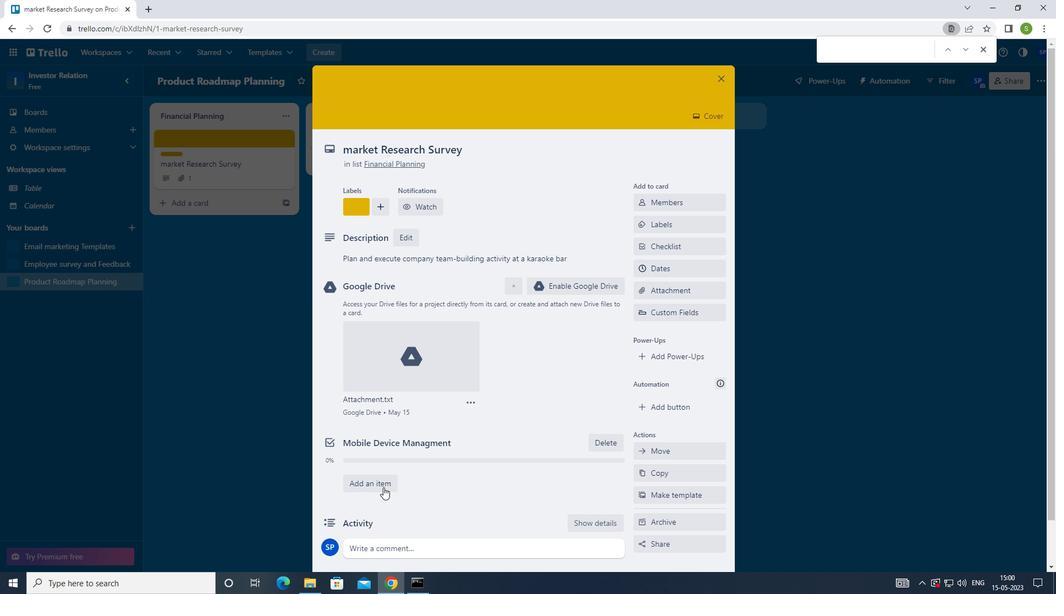 
Action: Mouse scrolled (384, 477) with delta (0, 0)
Screenshot: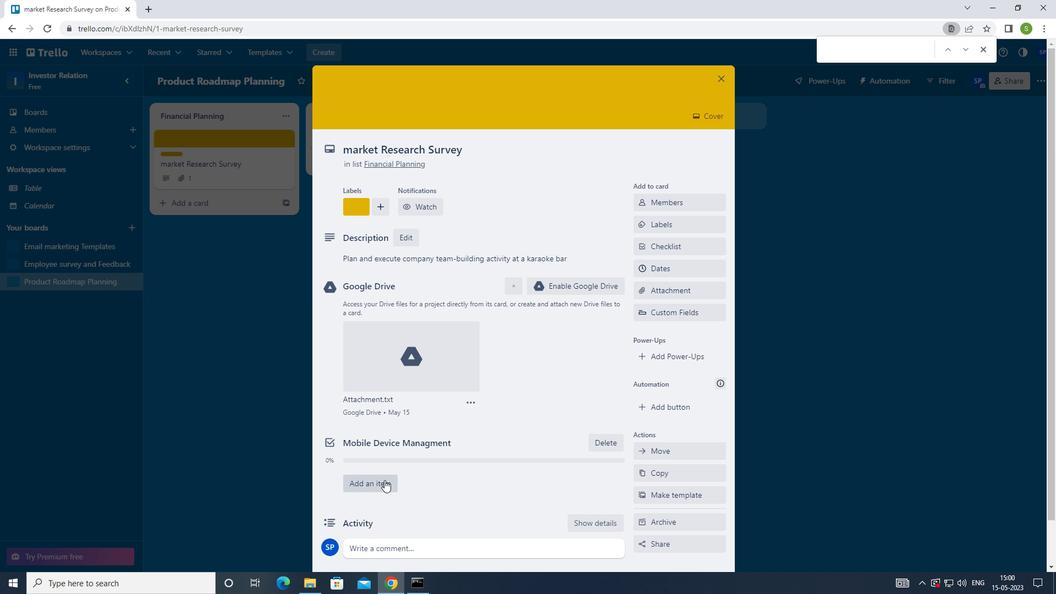 
Action: Mouse scrolled (384, 477) with delta (0, 0)
Screenshot: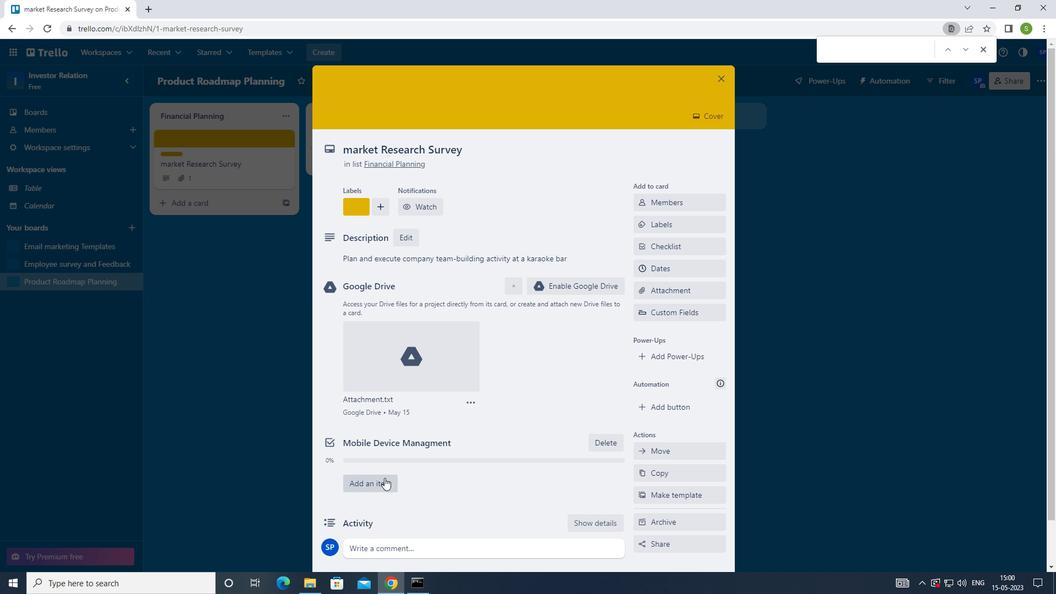 
Action: Mouse moved to (367, 501)
Screenshot: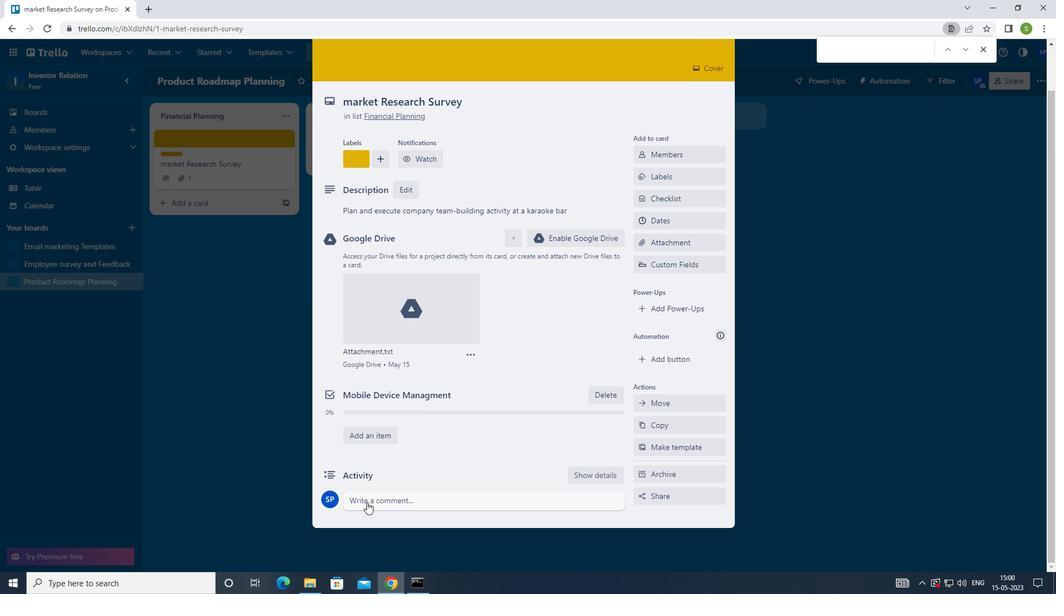 
Action: Mouse pressed left at (367, 501)
Screenshot: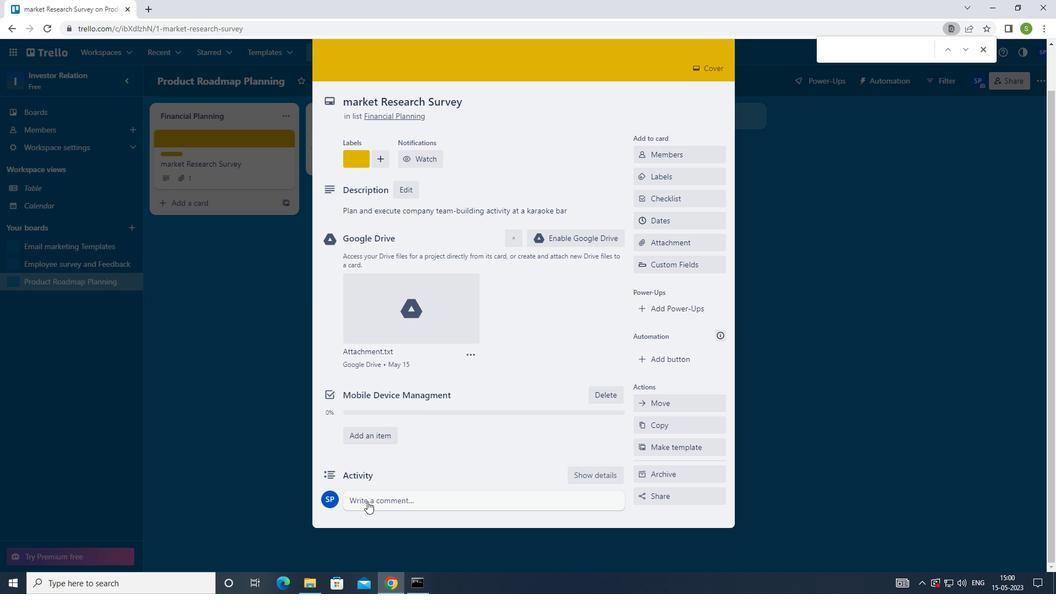 
Action: Mouse moved to (491, 398)
Screenshot: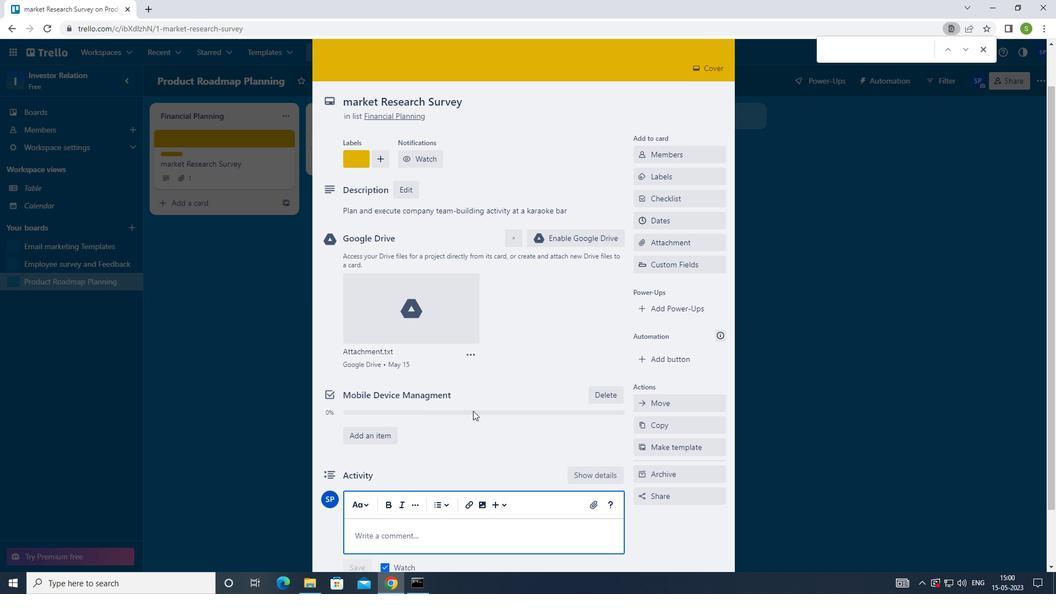 
Action: Key pressed <Key.shift>TH
Screenshot: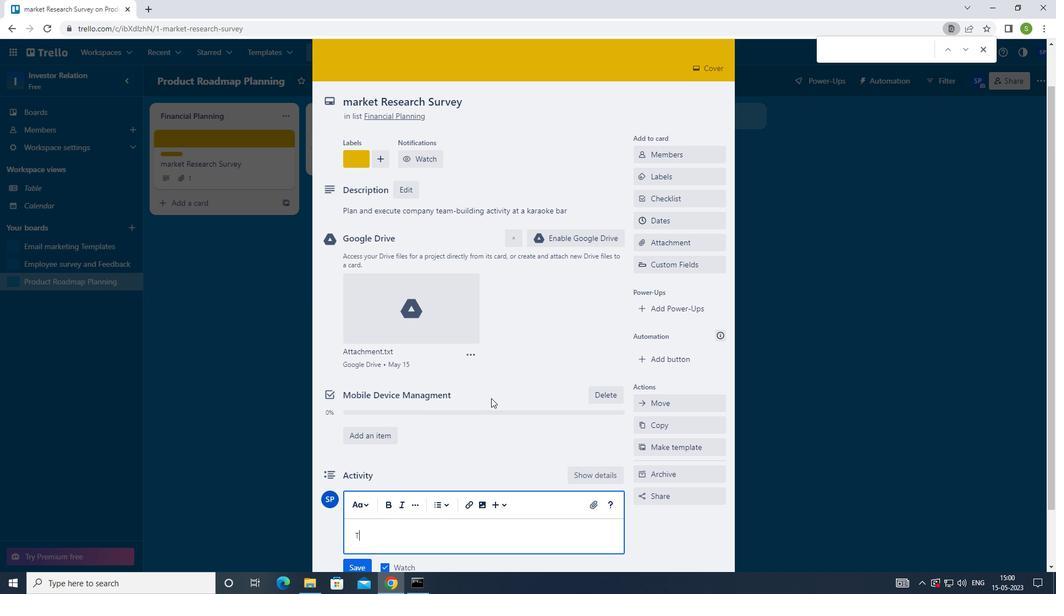 
Action: Mouse moved to (491, 397)
Screenshot: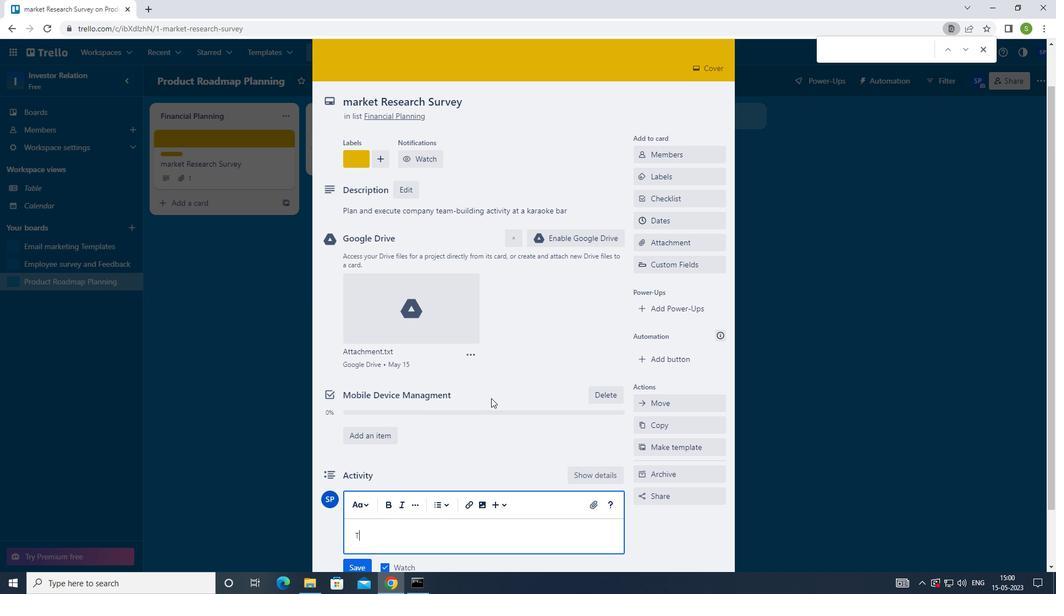 
Action: Key pressed IS<Key.space>ITEM<Key.space>IS<Key.space>A<Key.space>PRIORITY<Key.space>ON<Key.space>OUR<Key.space>LIST<Key.space>SO<Key.space>LET<Key.space>US<Key.space>FOCUS<Key.space>ON<Key.space>GETTING<Key.space>IT<Key.space>DONE<Key.space>AS<Key.space>SOON<Key.space>AS<Key.space>POSSIBLE
Screenshot: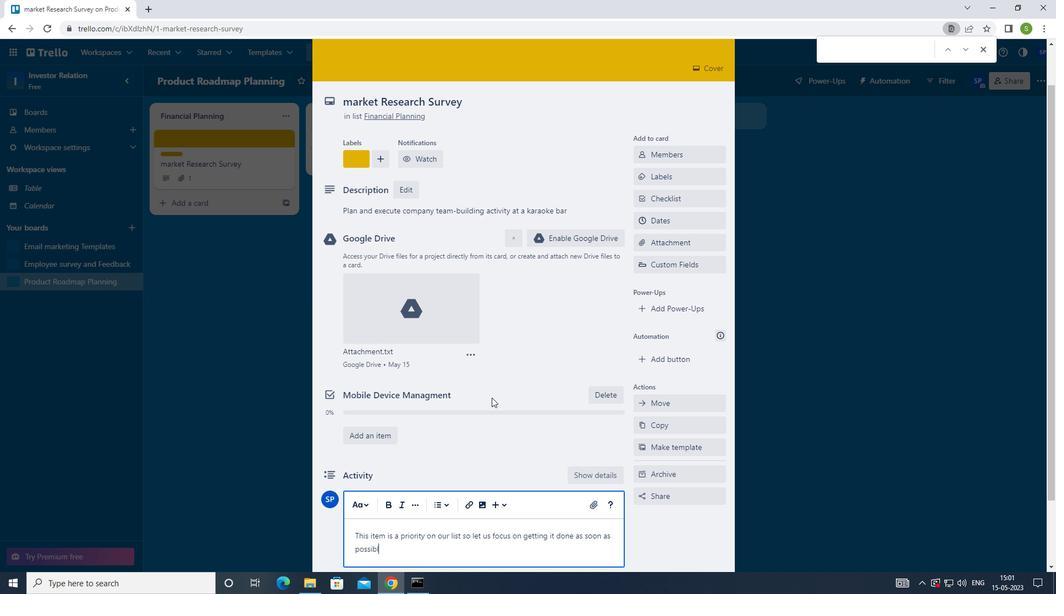 
Action: Mouse moved to (497, 439)
Screenshot: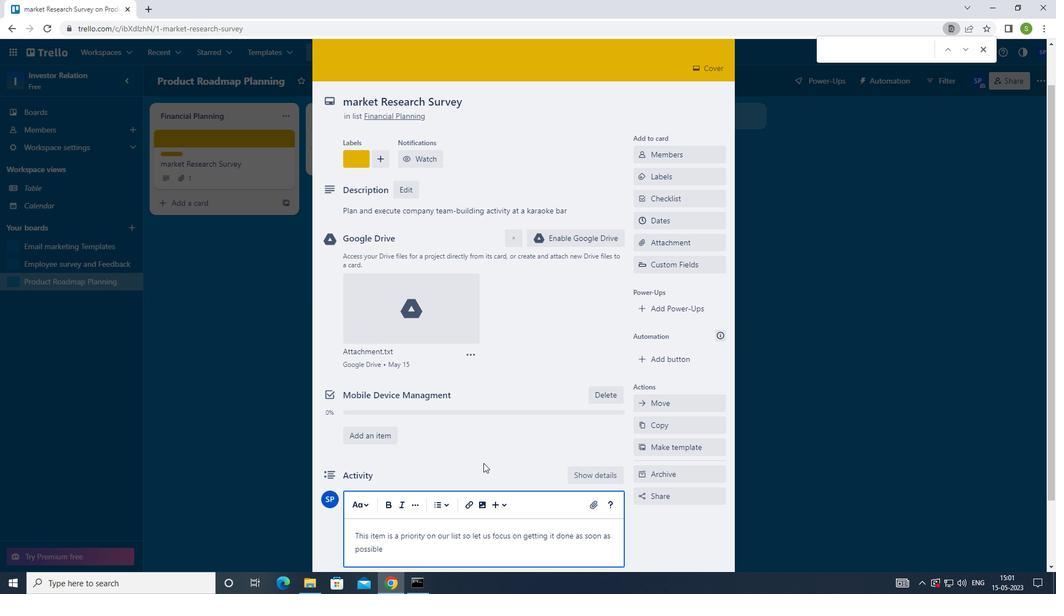 
Action: Mouse scrolled (497, 438) with delta (0, 0)
Screenshot: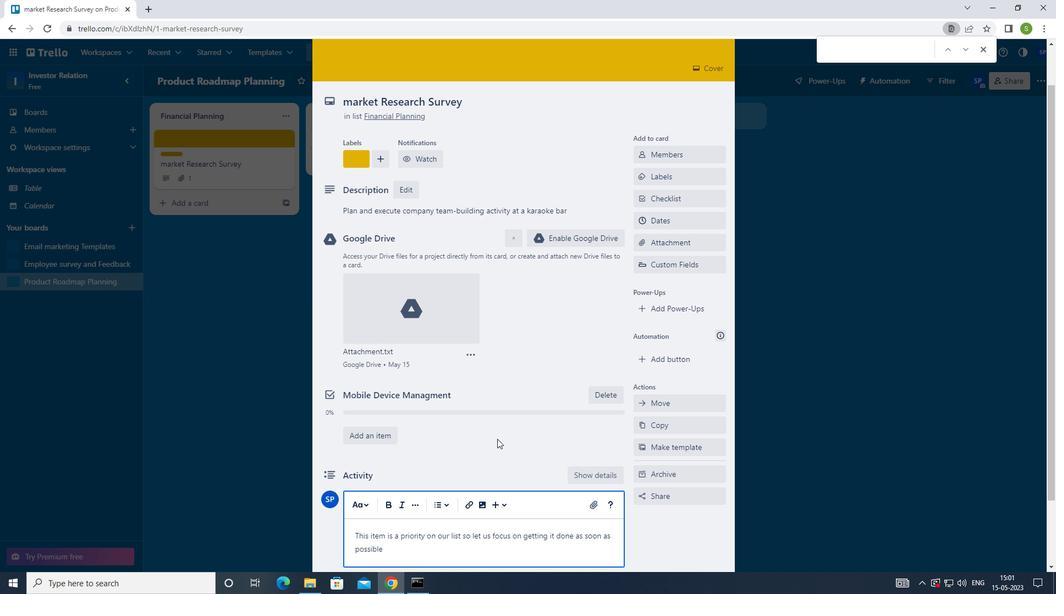 
Action: Mouse scrolled (497, 438) with delta (0, 0)
Screenshot: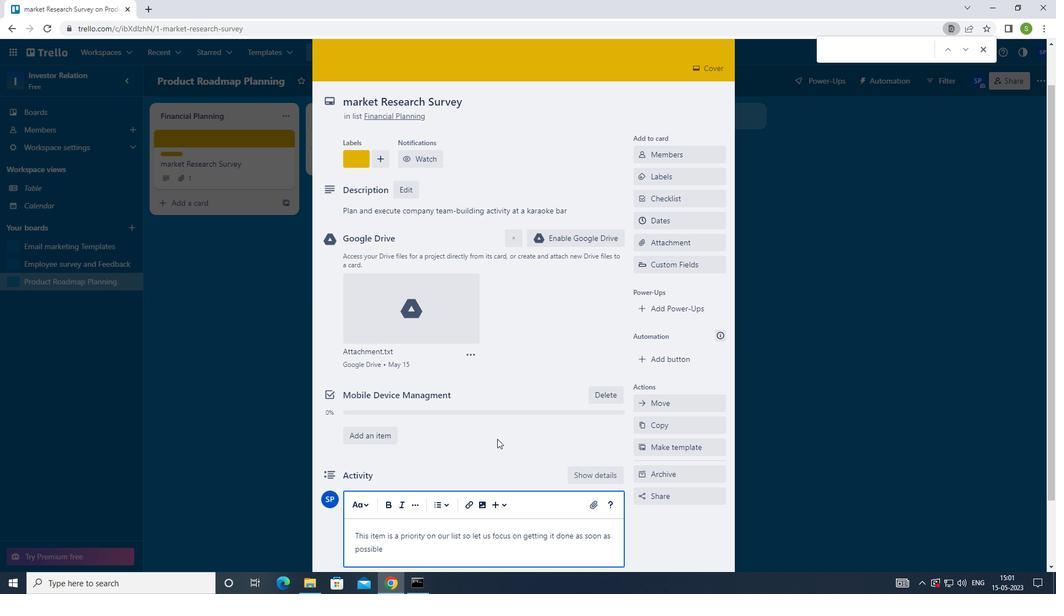 
Action: Mouse scrolled (497, 438) with delta (0, 0)
Screenshot: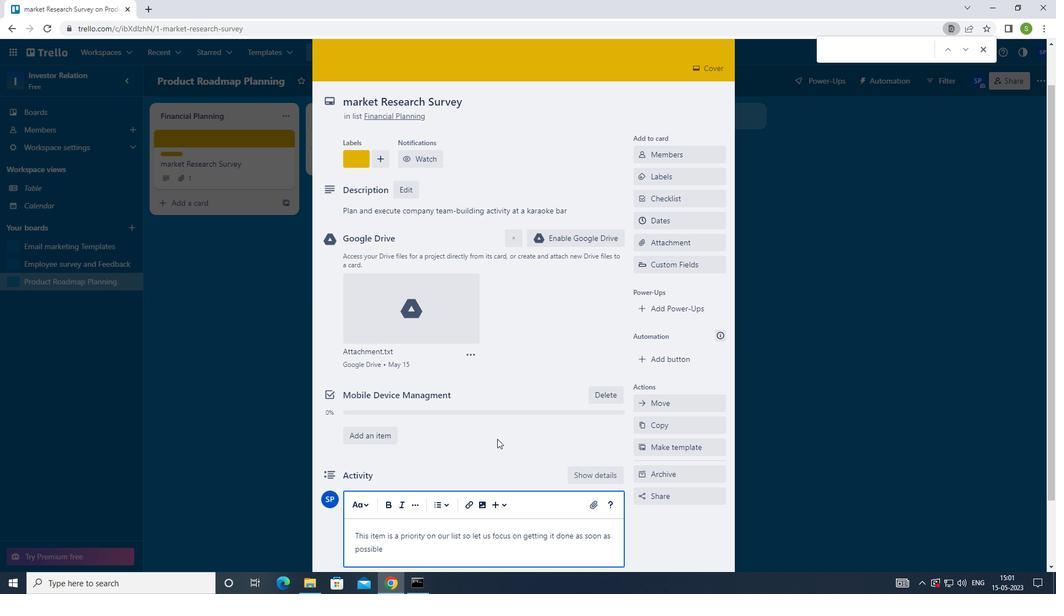 
Action: Mouse moved to (363, 500)
Screenshot: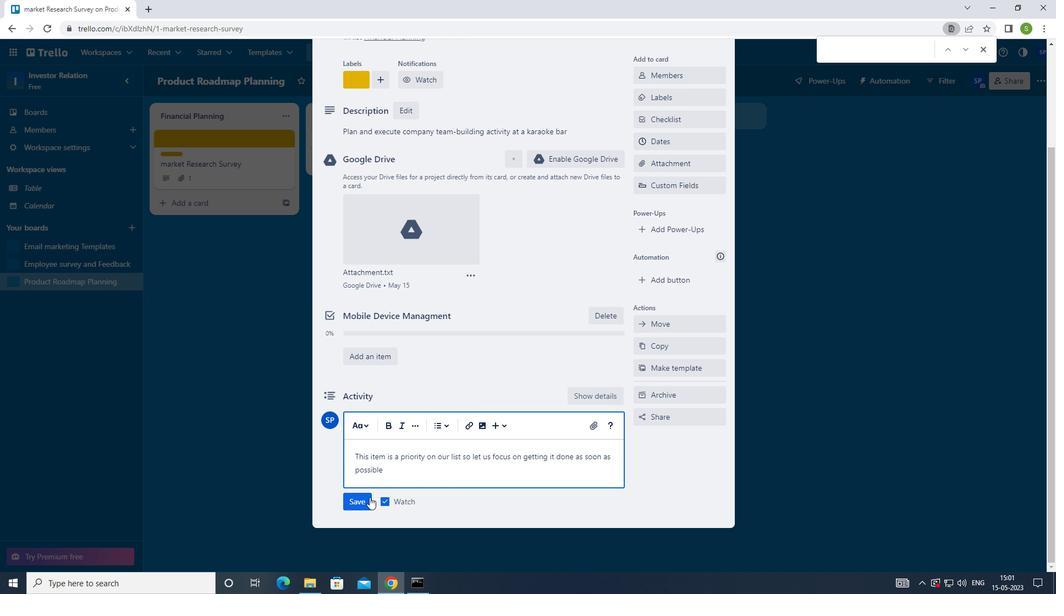
Action: Mouse pressed left at (363, 500)
Screenshot: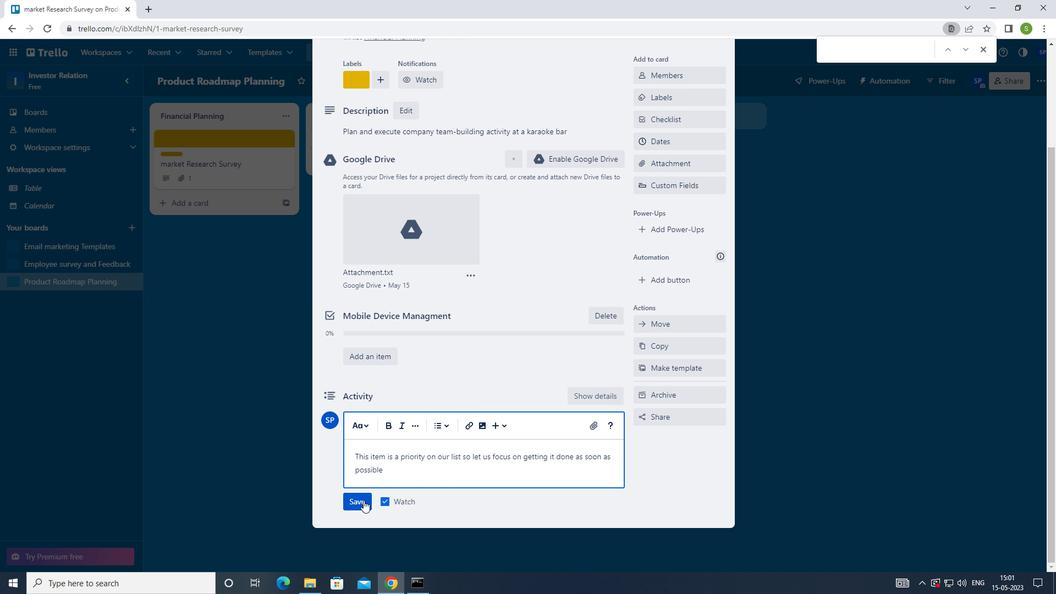 
Action: Mouse moved to (674, 150)
Screenshot: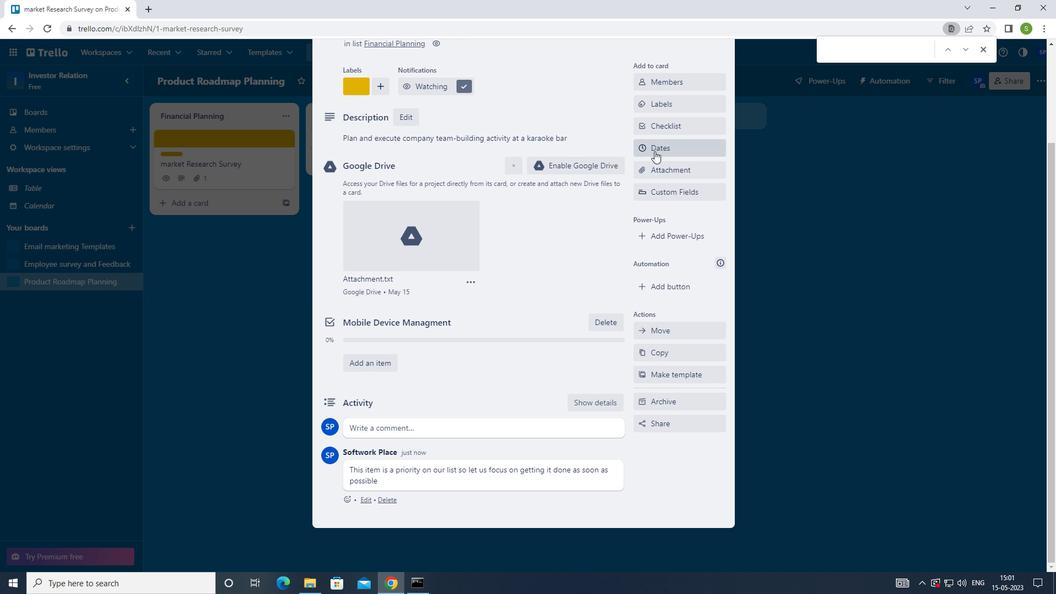 
Action: Mouse pressed left at (674, 150)
Screenshot: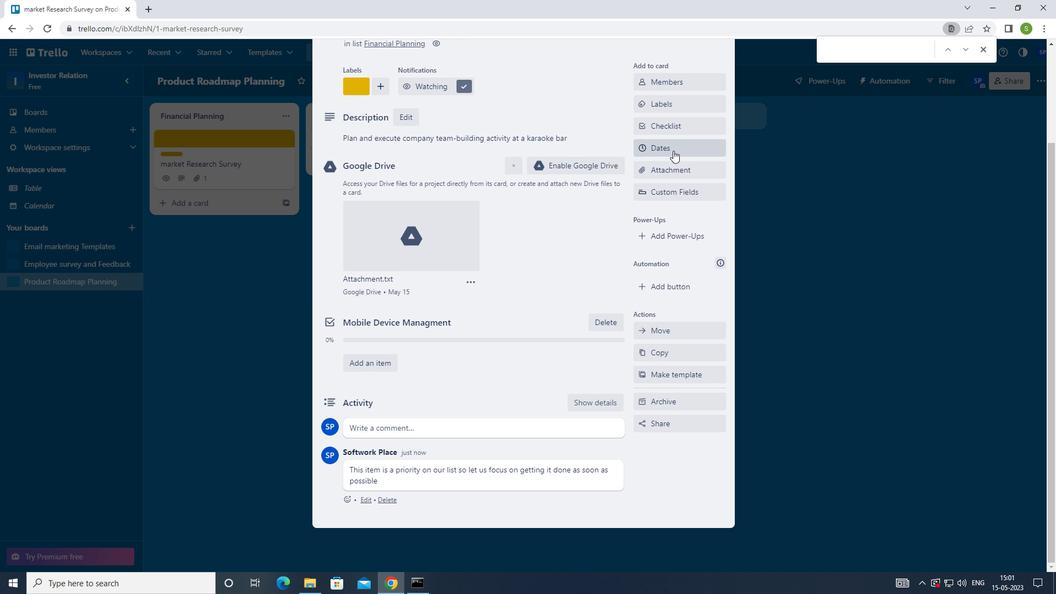 
Action: Mouse moved to (645, 375)
Screenshot: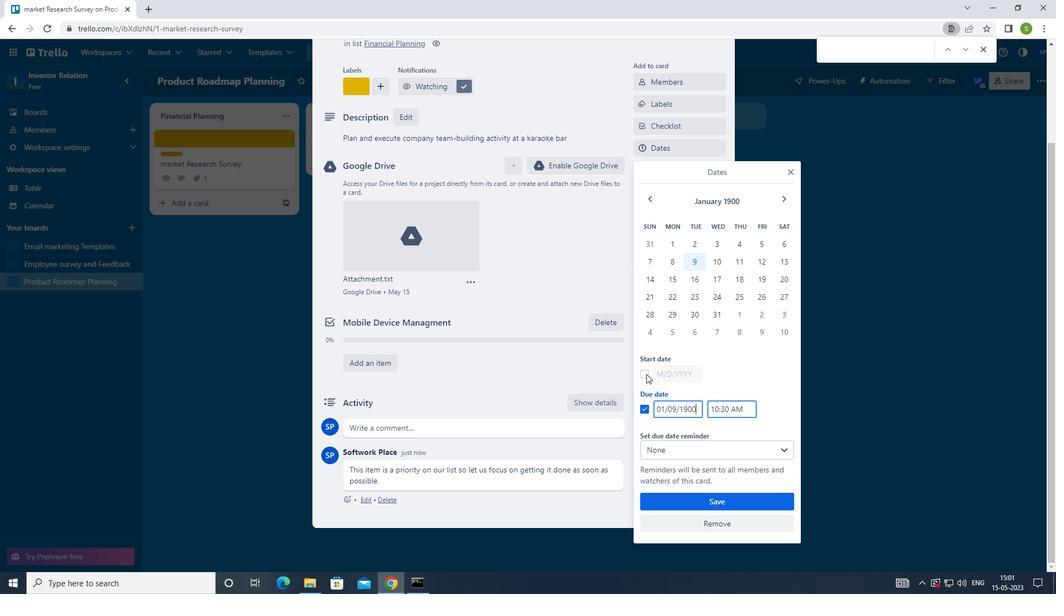 
Action: Mouse pressed left at (645, 375)
Screenshot: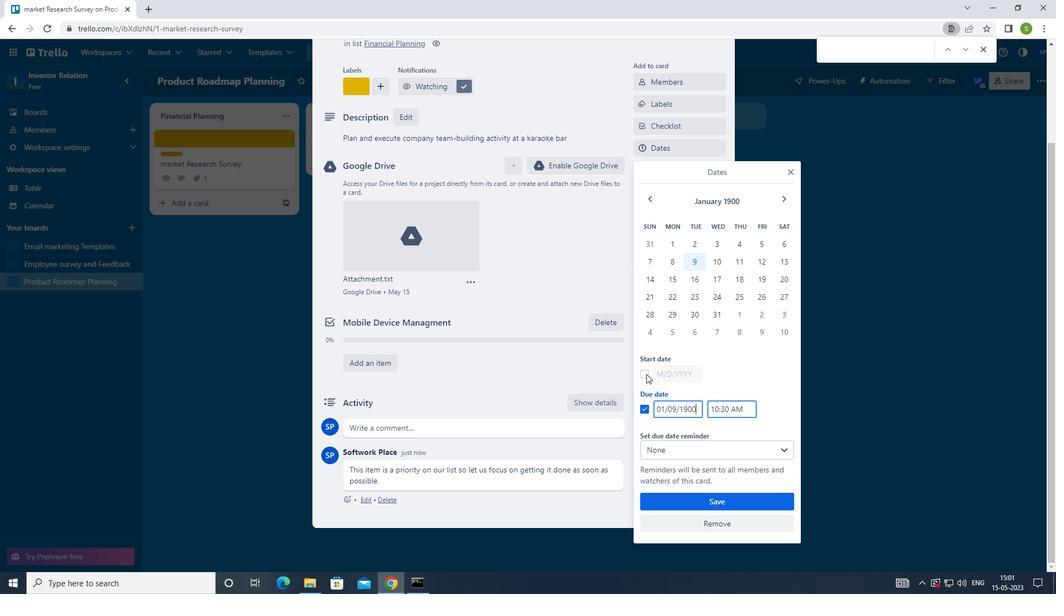 
Action: Mouse moved to (714, 238)
Screenshot: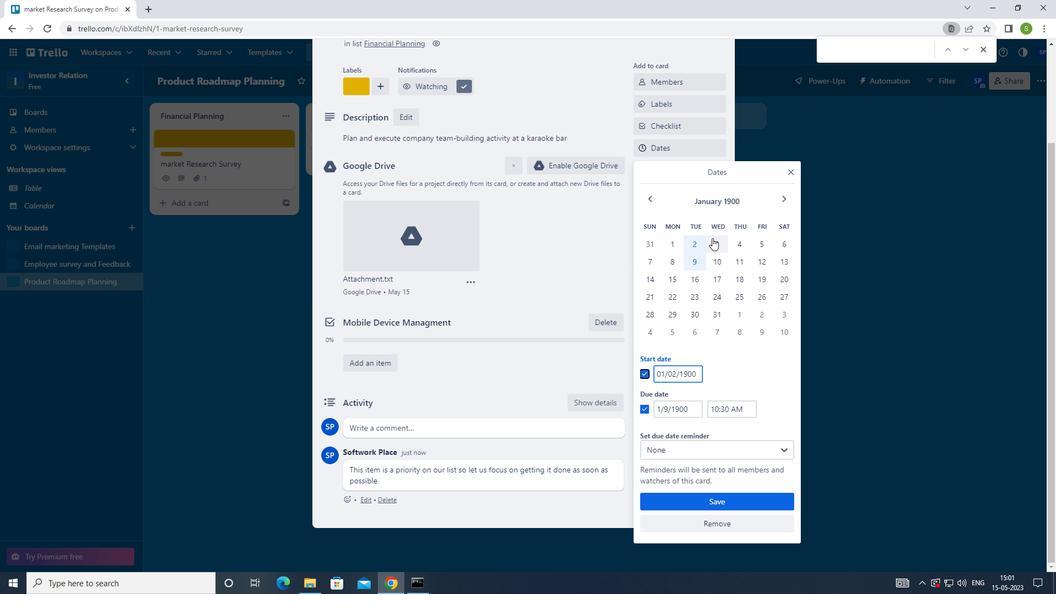 
Action: Mouse pressed left at (714, 238)
Screenshot: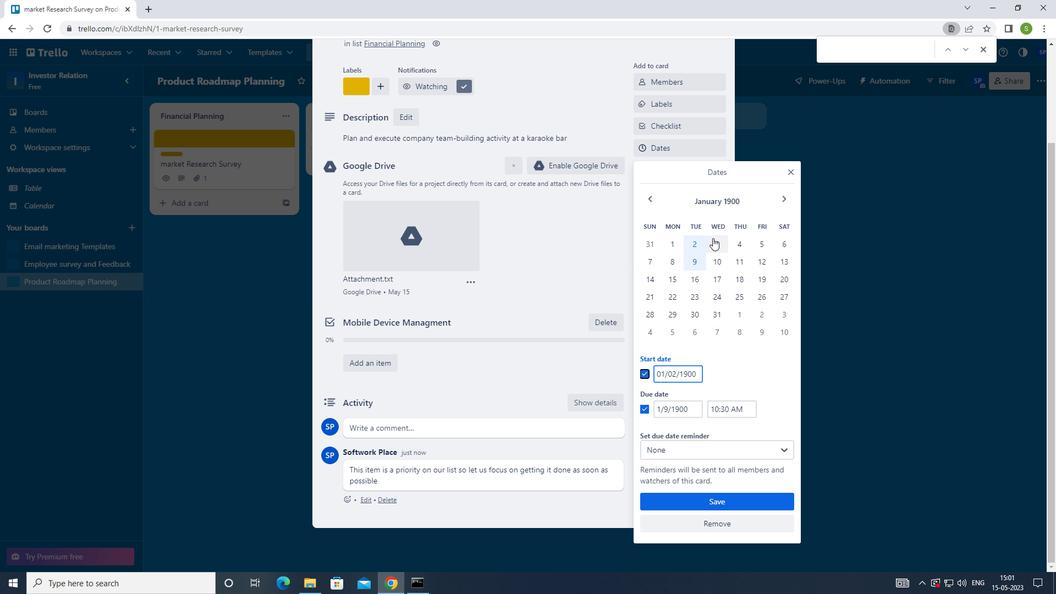 
Action: Mouse moved to (717, 263)
Screenshot: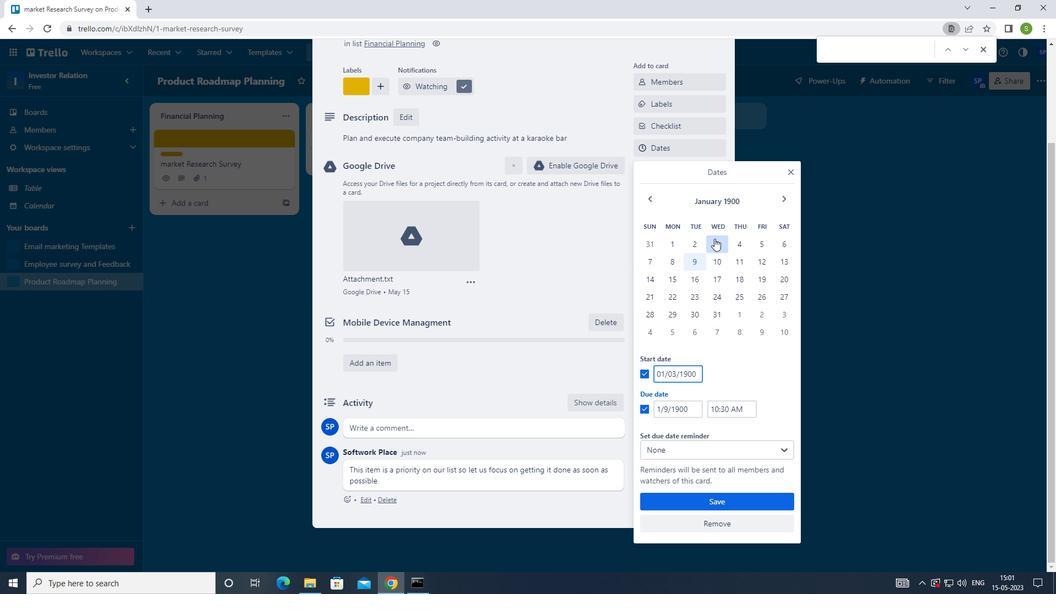 
Action: Mouse pressed left at (717, 263)
Screenshot: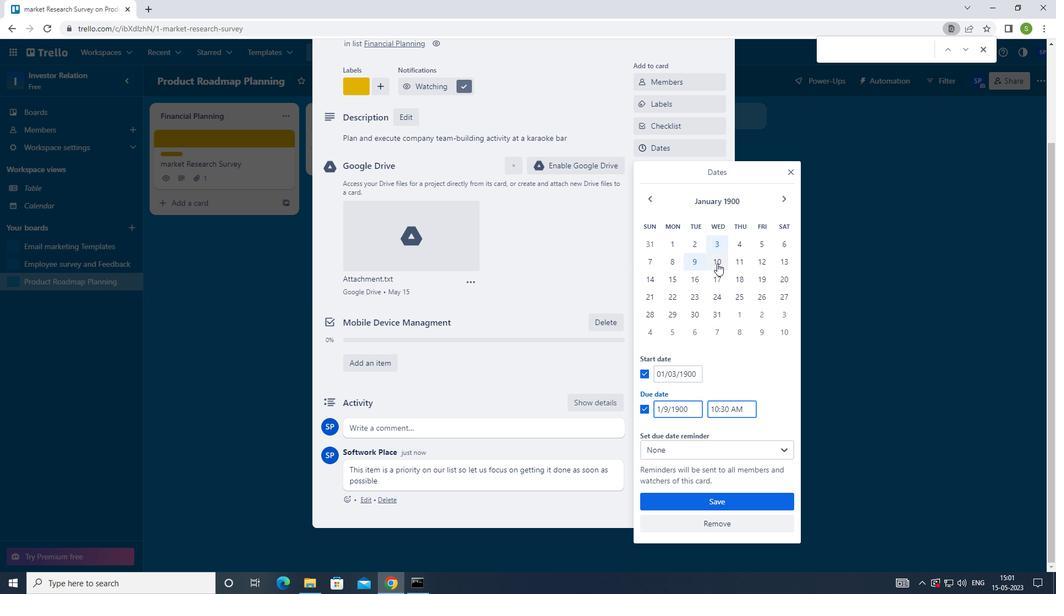 
Action: Mouse moved to (697, 499)
Screenshot: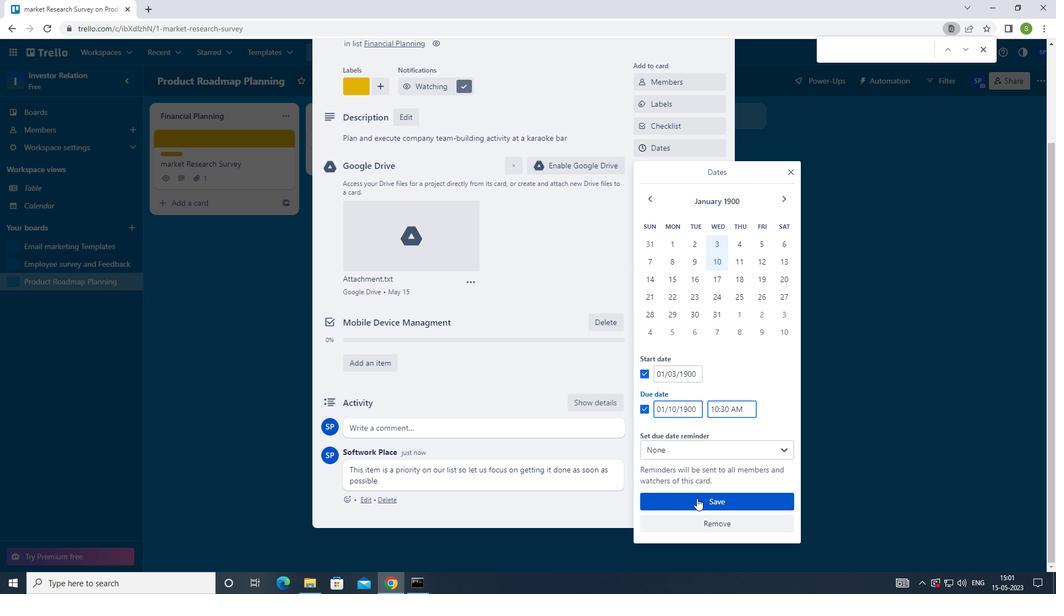 
Action: Mouse pressed left at (697, 499)
Screenshot: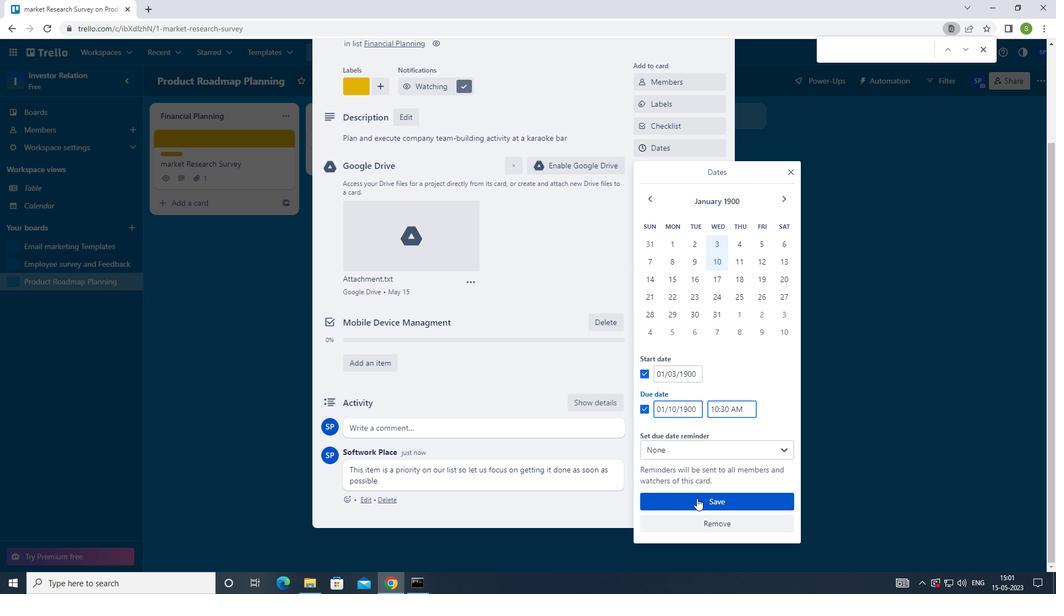 
Action: Mouse moved to (687, 479)
Screenshot: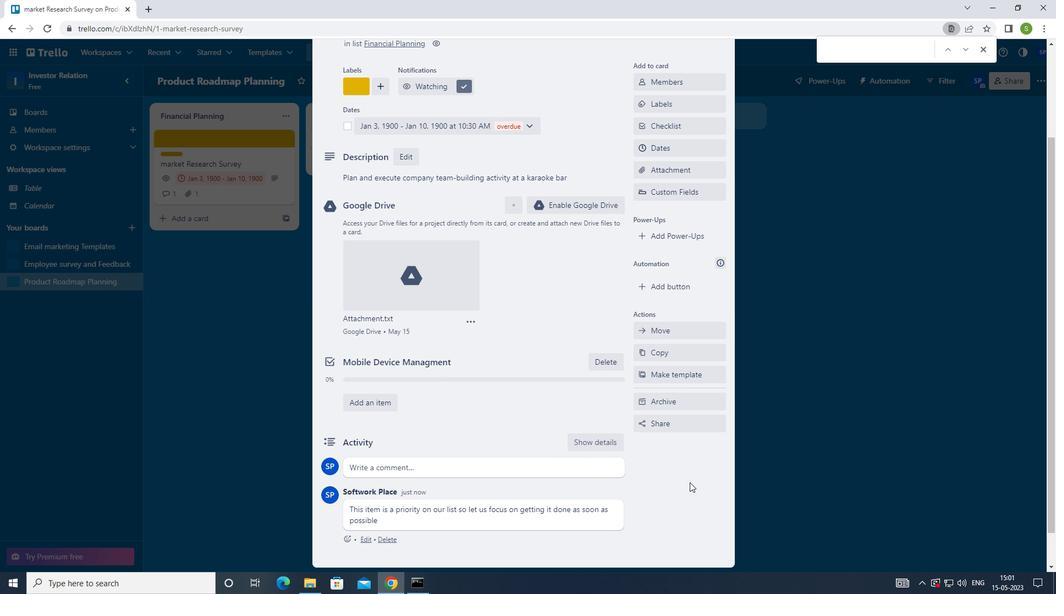 
Action: Key pressed <Key.f8>
Screenshot: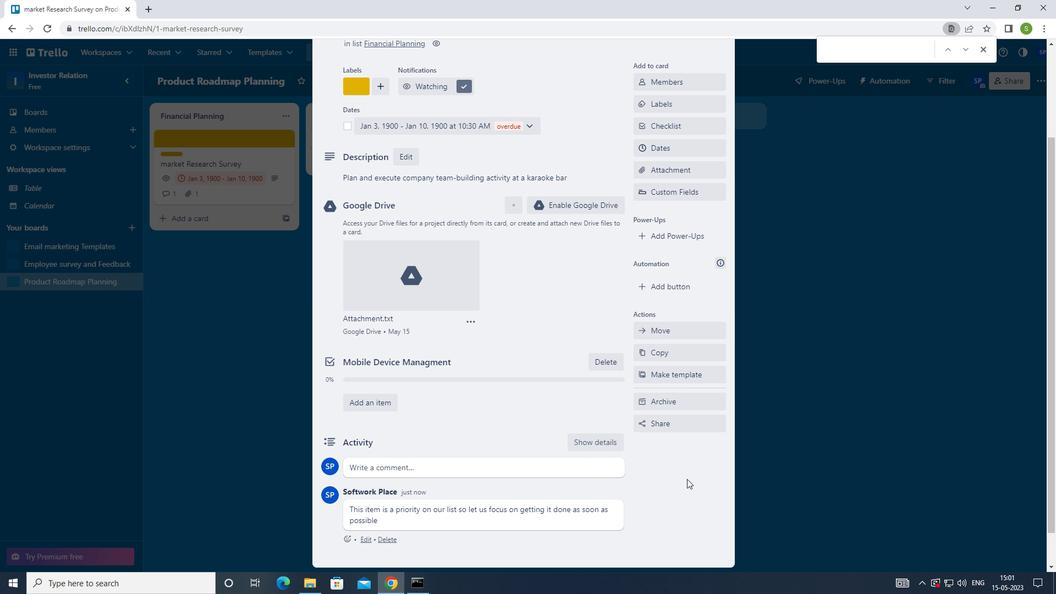 
